 Task: Open Card Email Newsletter Campaign in Board Brand Style Guide Development and Implementation to Workspace Customer Success and add a team member Softage.2@softage.net, a label Green, a checklist E-book Publishing, an attachment from your computer, a color Green and finally, add a card description 'Draft and send out press release' and a comment 'Let us approach this task with a sense of data-driven decision-making, using metrics and analytics to inform our choices.'. Add a start date 'Jan 06, 1900' with a due date 'Jan 13, 1900'
Action: Mouse moved to (95, 256)
Screenshot: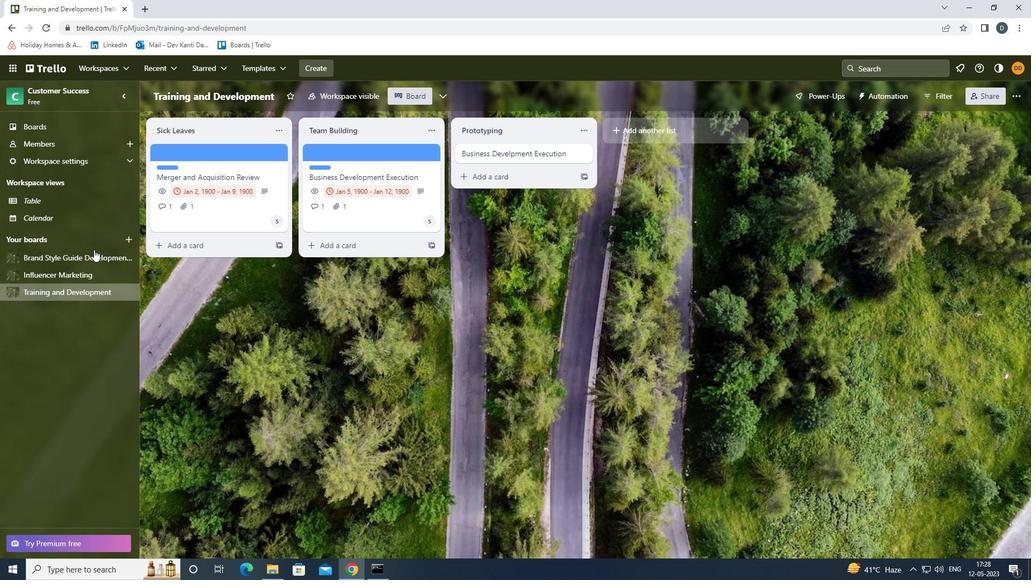 
Action: Mouse pressed left at (95, 256)
Screenshot: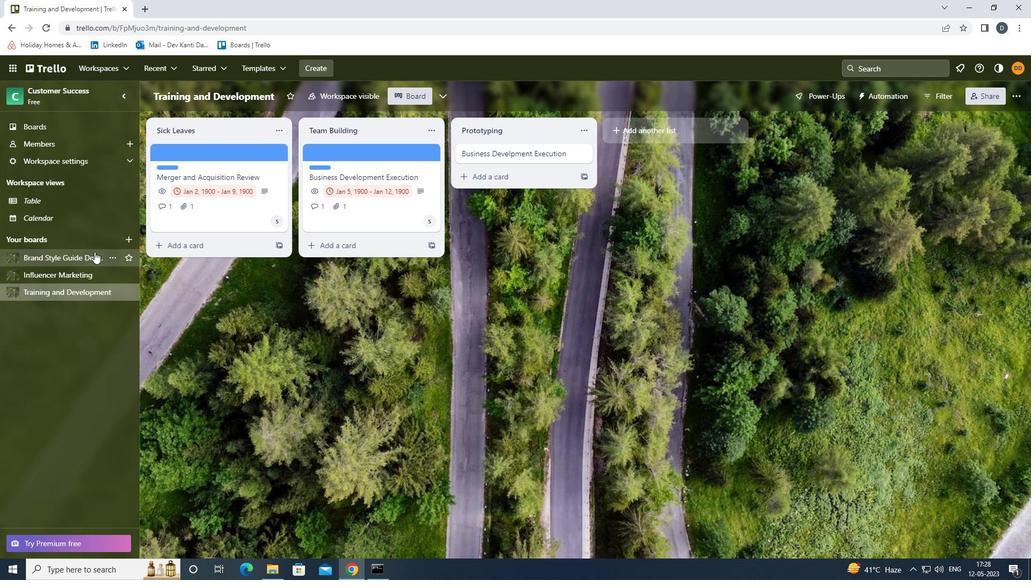 
Action: Mouse moved to (368, 156)
Screenshot: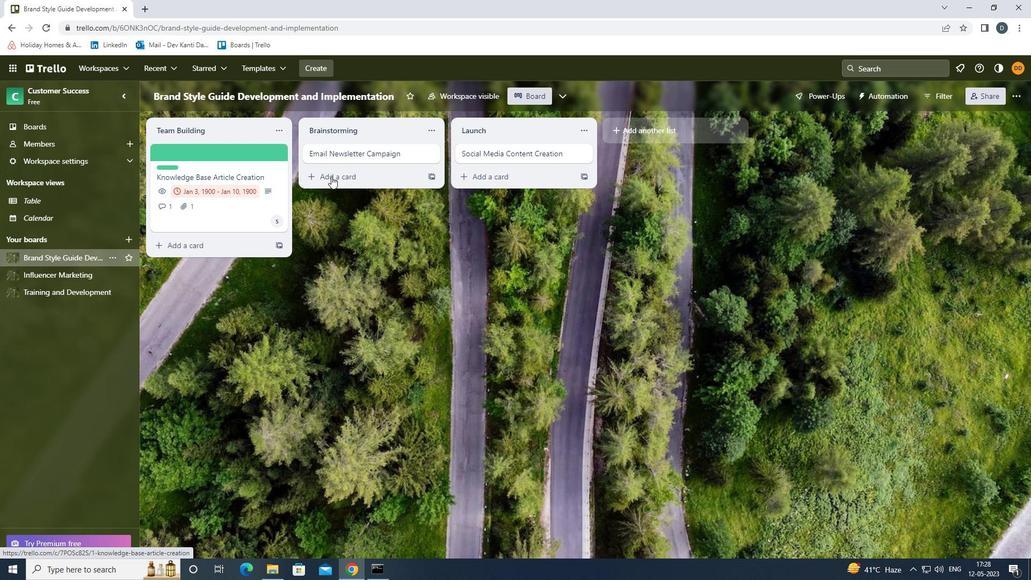 
Action: Mouse pressed left at (368, 156)
Screenshot: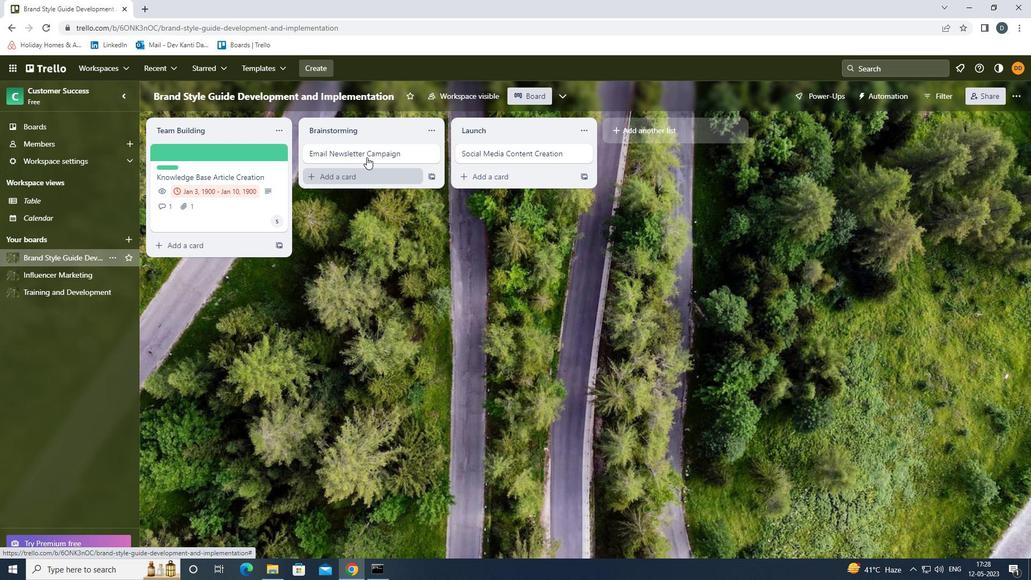 
Action: Mouse moved to (683, 194)
Screenshot: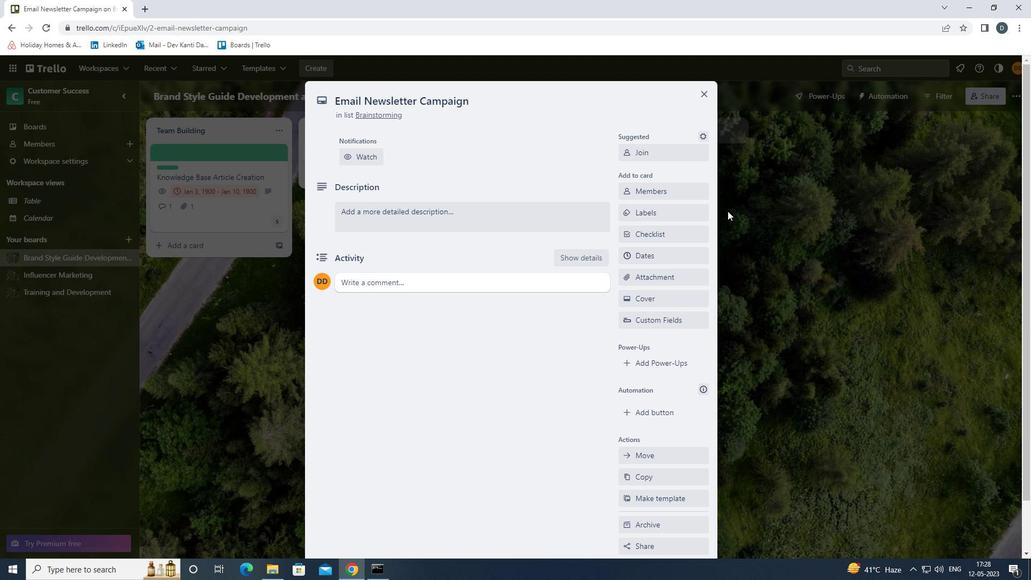 
Action: Mouse pressed left at (683, 194)
Screenshot: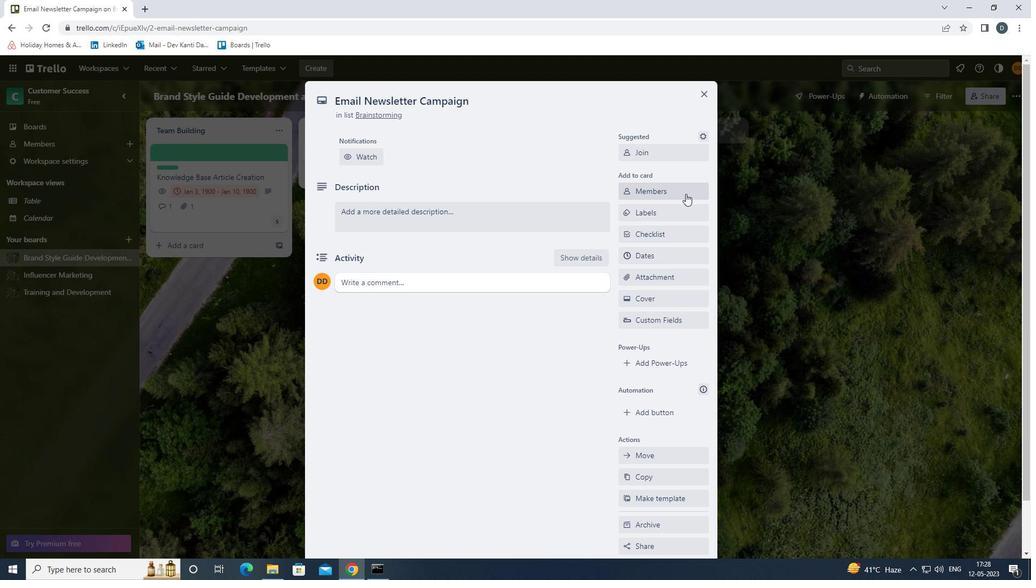 
Action: Key pressed <Key.shift>SOFTAGE.2<Key.shift><Key.shift><Key.shift><Key.shift><Key.shift><Key.shift><Key.shift>@SOFTAGE.NET
Screenshot: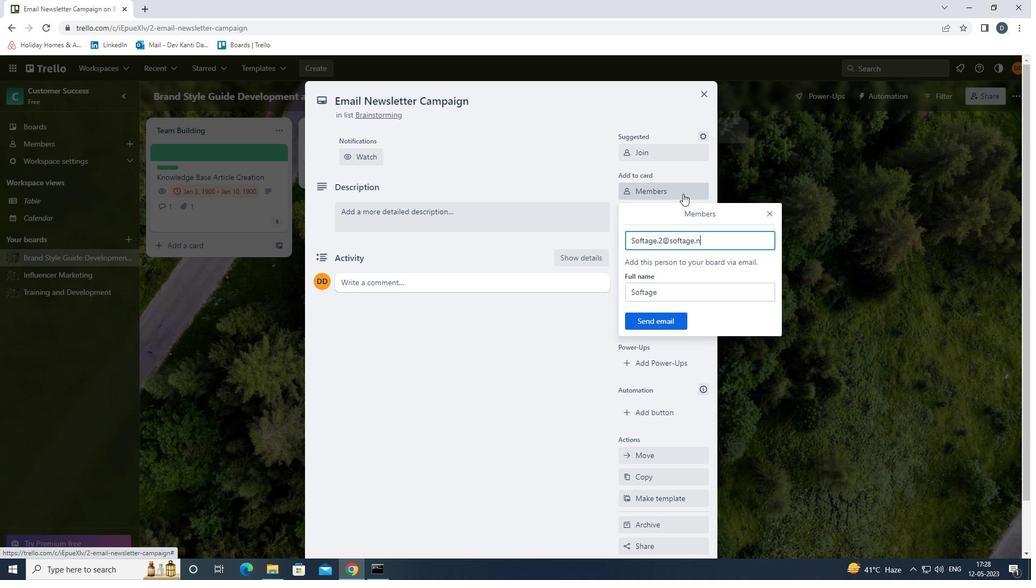 
Action: Mouse moved to (663, 321)
Screenshot: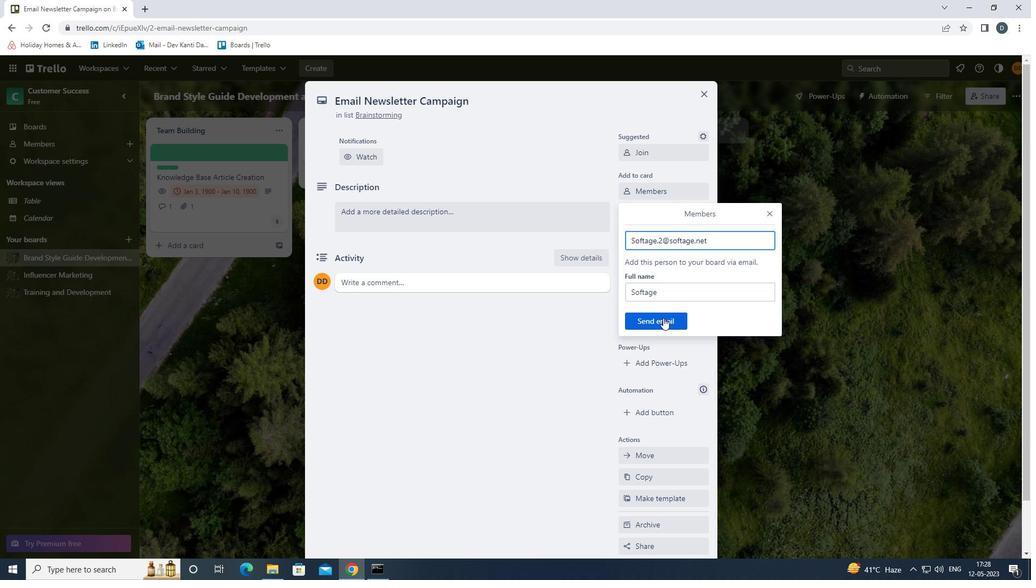 
Action: Mouse pressed left at (663, 321)
Screenshot: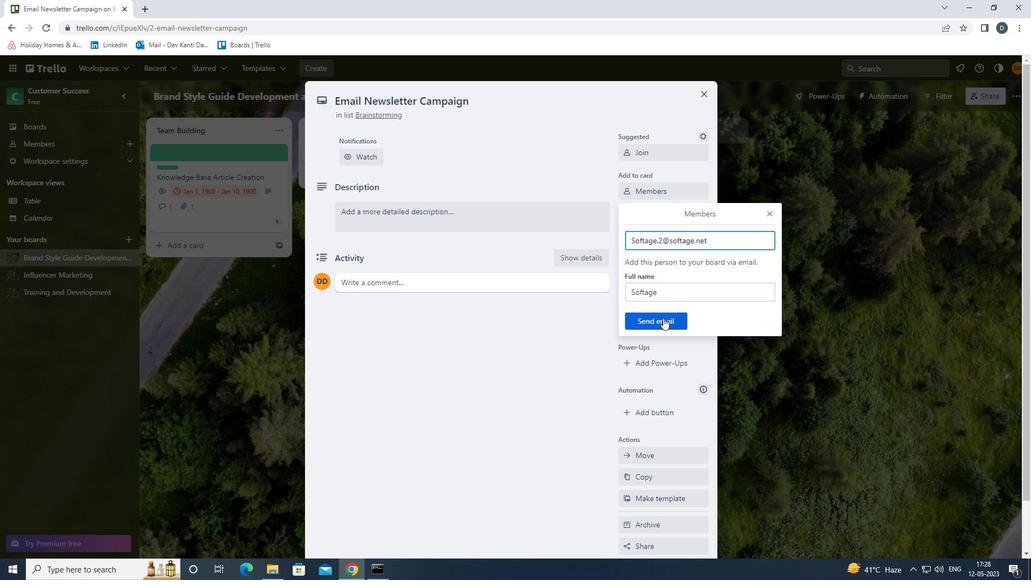 
Action: Mouse moved to (666, 219)
Screenshot: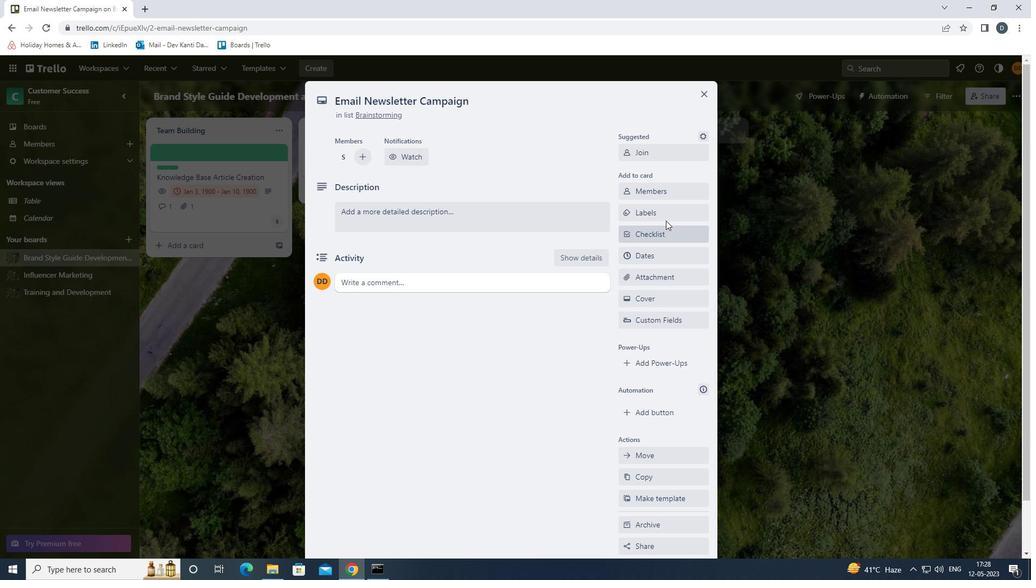 
Action: Mouse pressed left at (666, 219)
Screenshot: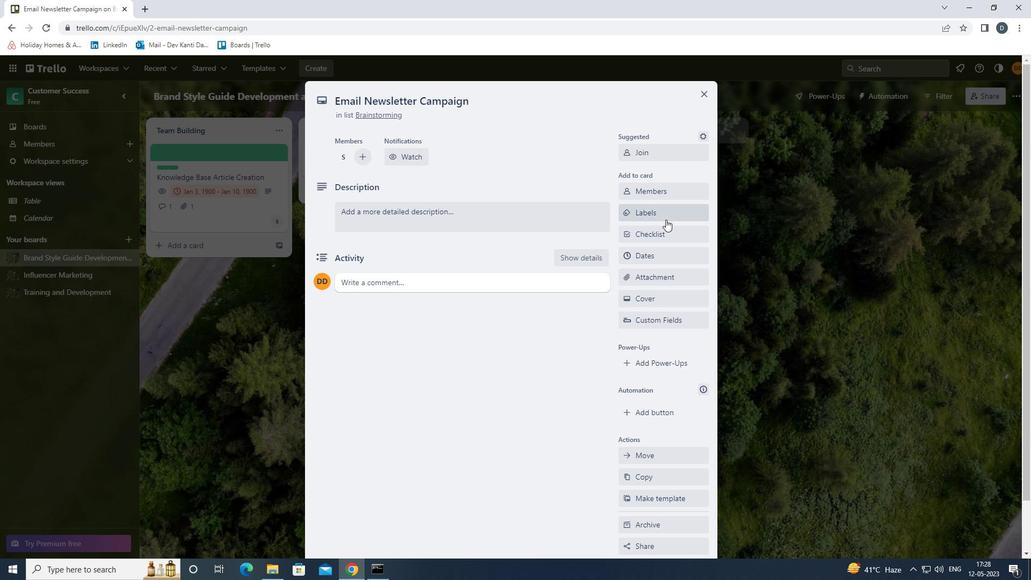 
Action: Mouse moved to (689, 300)
Screenshot: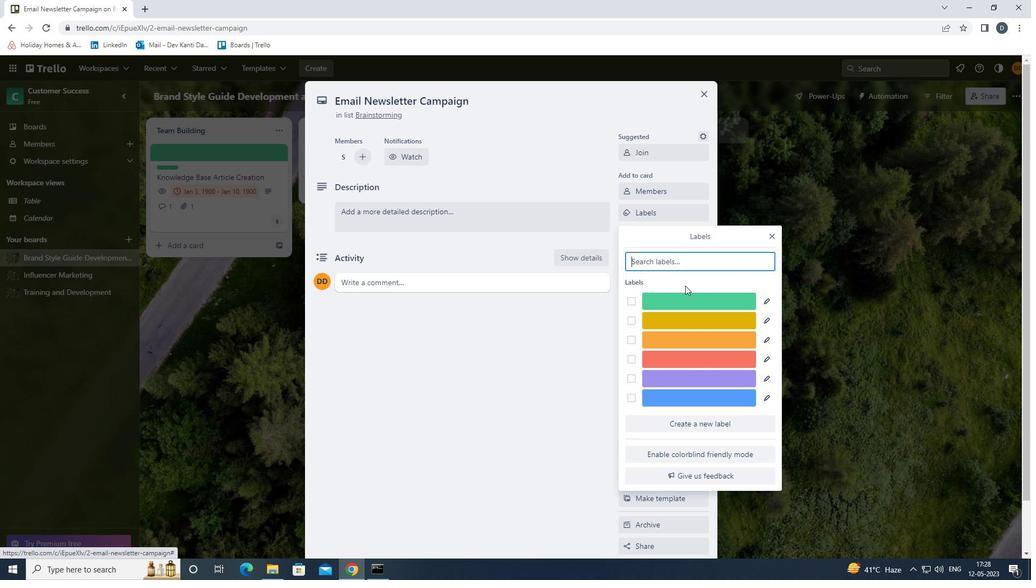 
Action: Mouse pressed left at (689, 300)
Screenshot: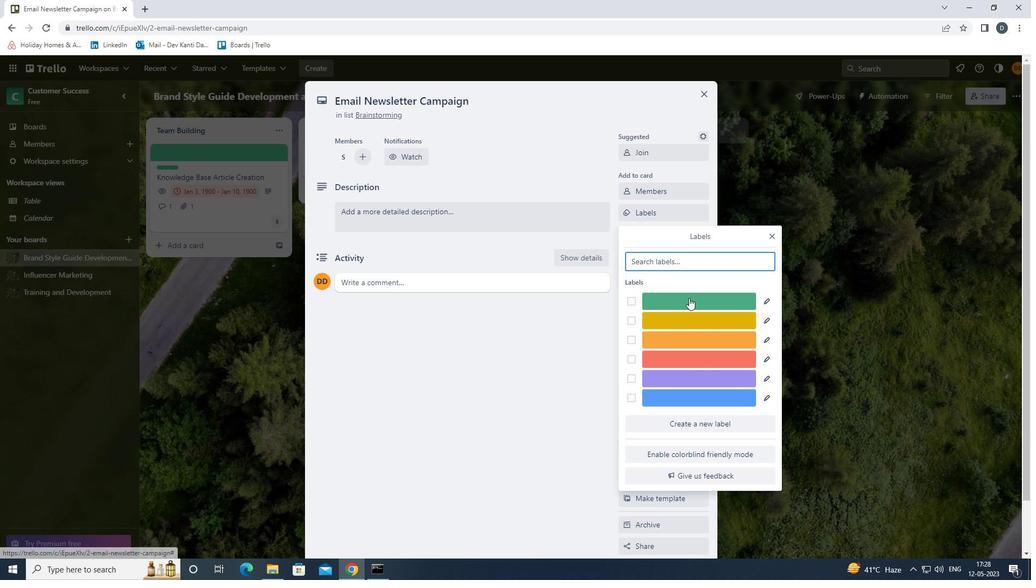 
Action: Mouse moved to (772, 239)
Screenshot: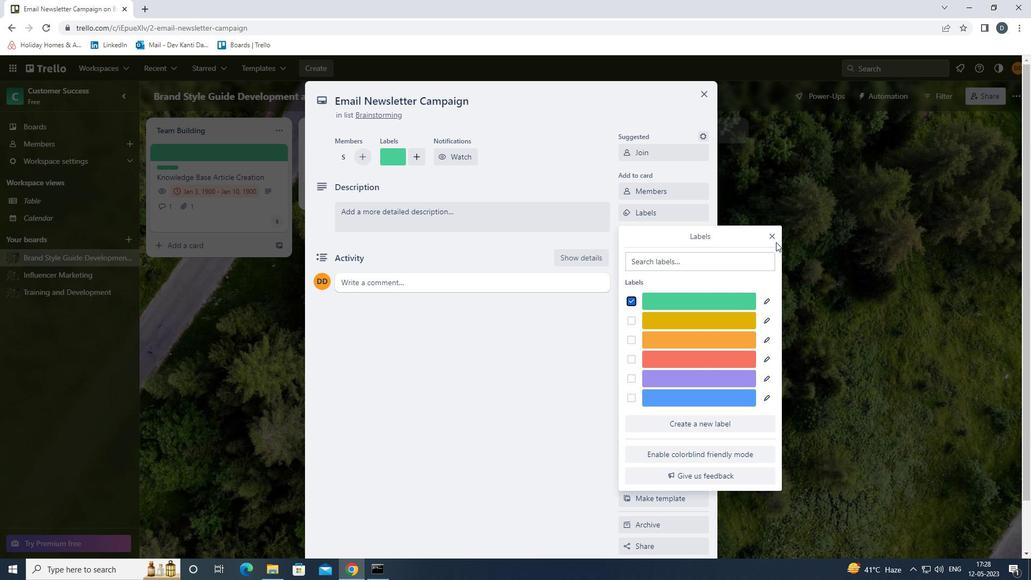 
Action: Mouse pressed left at (772, 239)
Screenshot: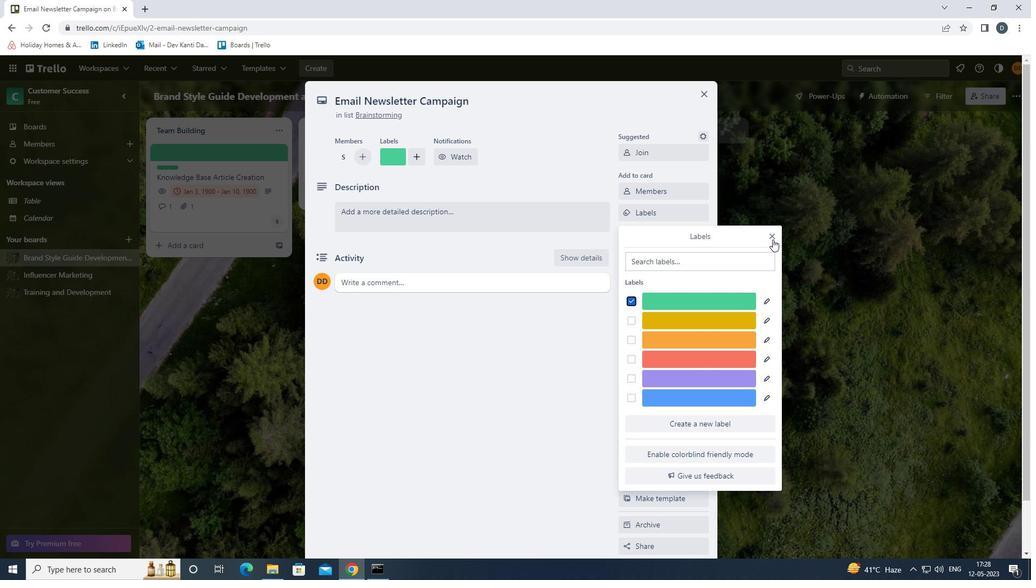 
Action: Mouse moved to (692, 239)
Screenshot: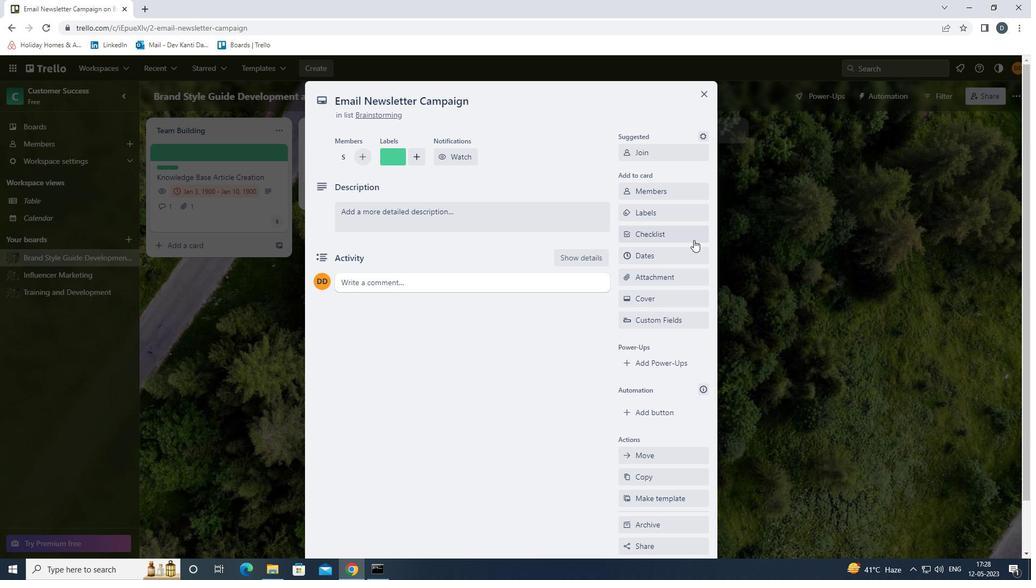 
Action: Mouse pressed left at (692, 239)
Screenshot: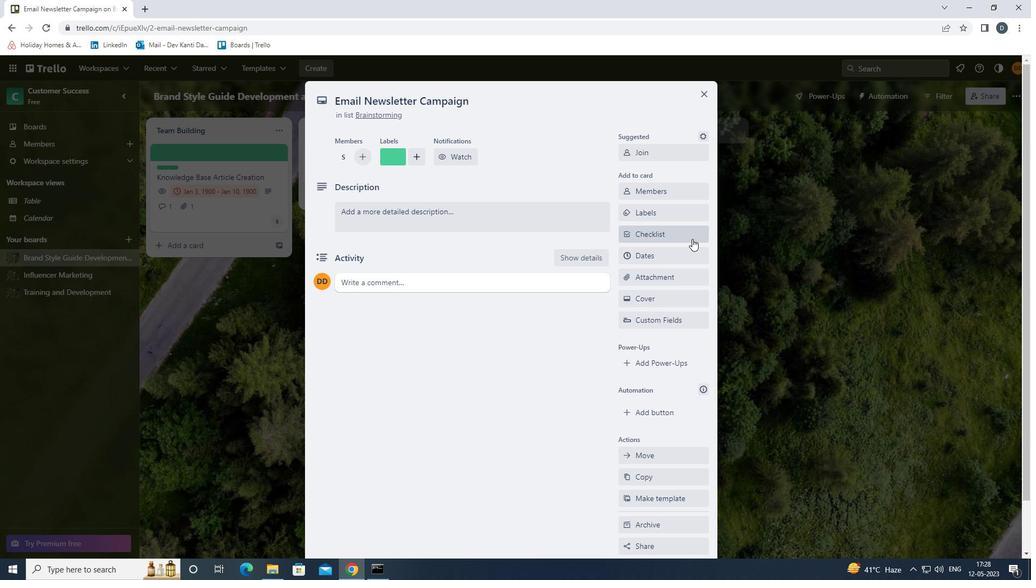 
Action: Key pressed <Key.shift>E<Key.down><Key.down><Key.enter>
Screenshot: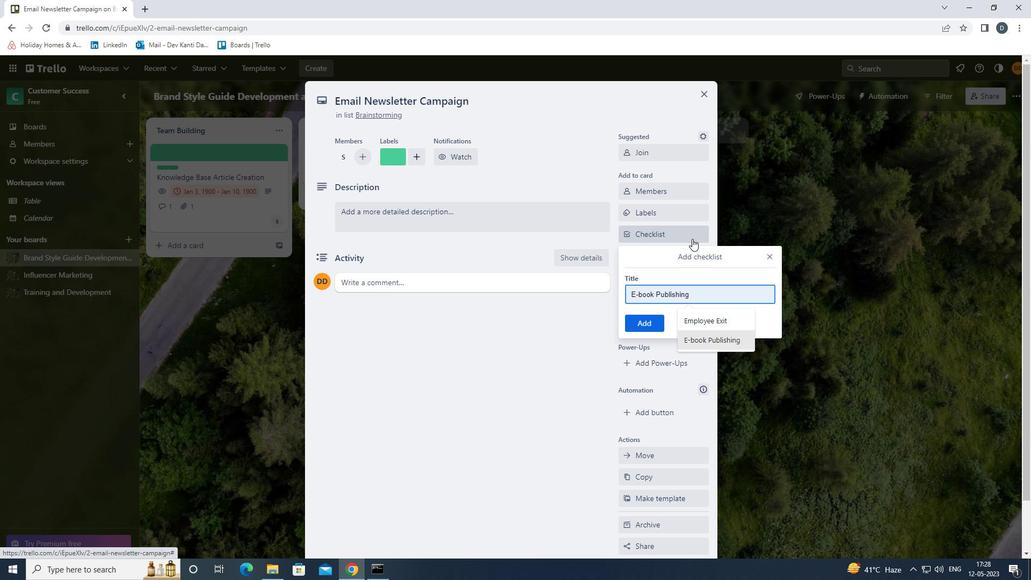 
Action: Mouse moved to (689, 247)
Screenshot: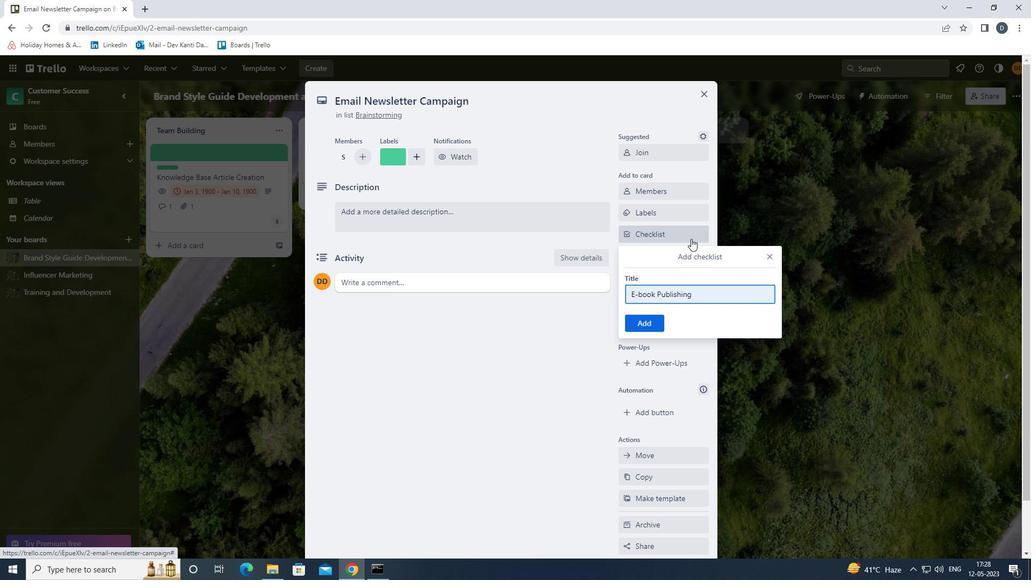 
Action: Key pressed <Key.enter>
Screenshot: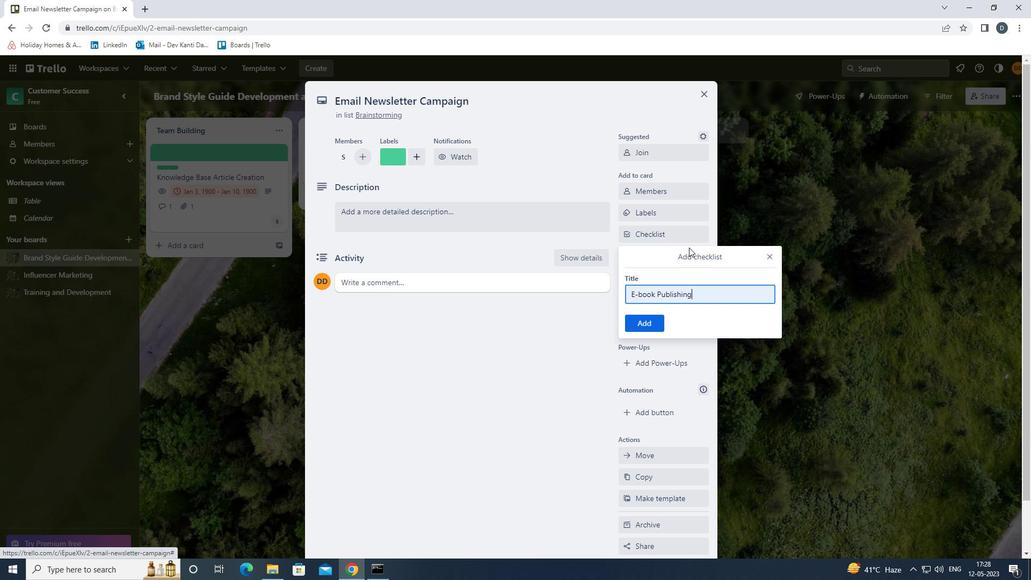 
Action: Mouse moved to (685, 274)
Screenshot: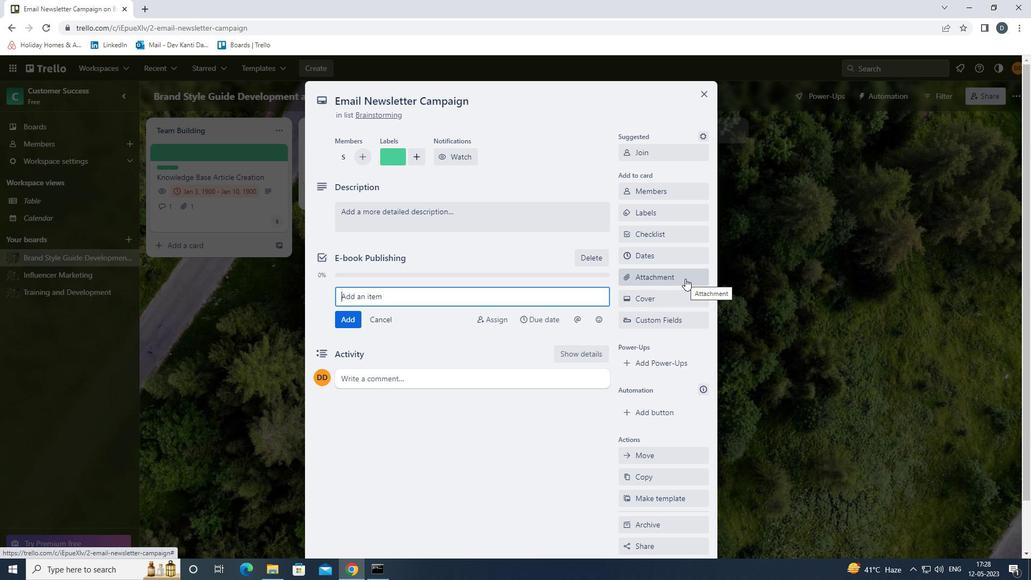 
Action: Mouse pressed left at (685, 274)
Screenshot: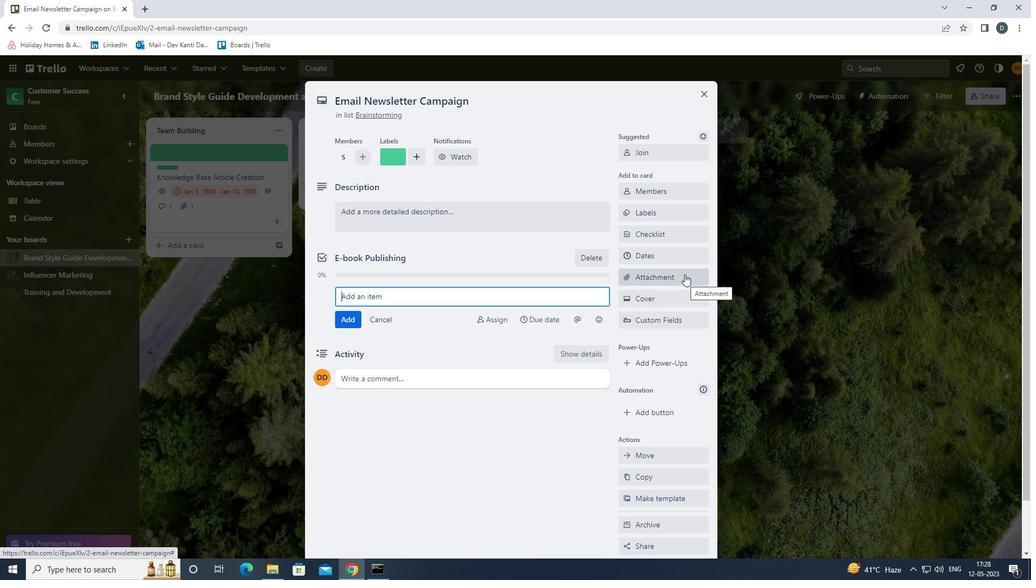 
Action: Mouse moved to (682, 329)
Screenshot: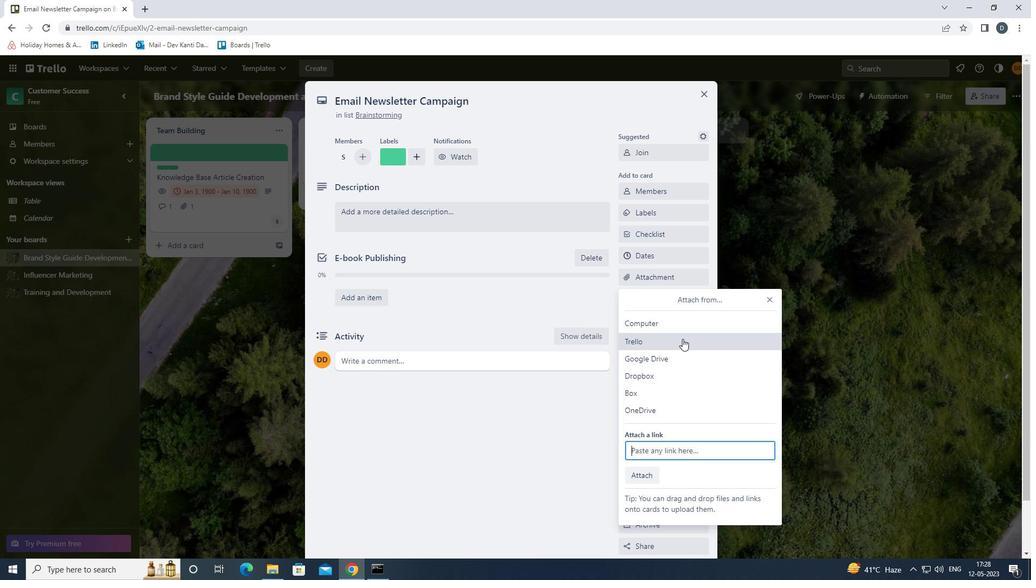
Action: Mouse pressed left at (682, 329)
Screenshot: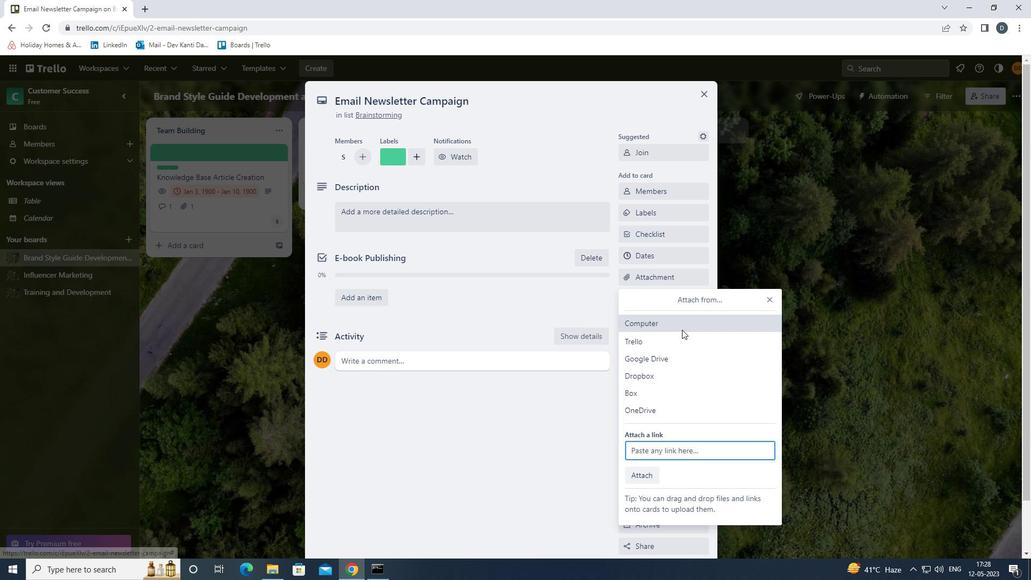 
Action: Mouse moved to (372, 127)
Screenshot: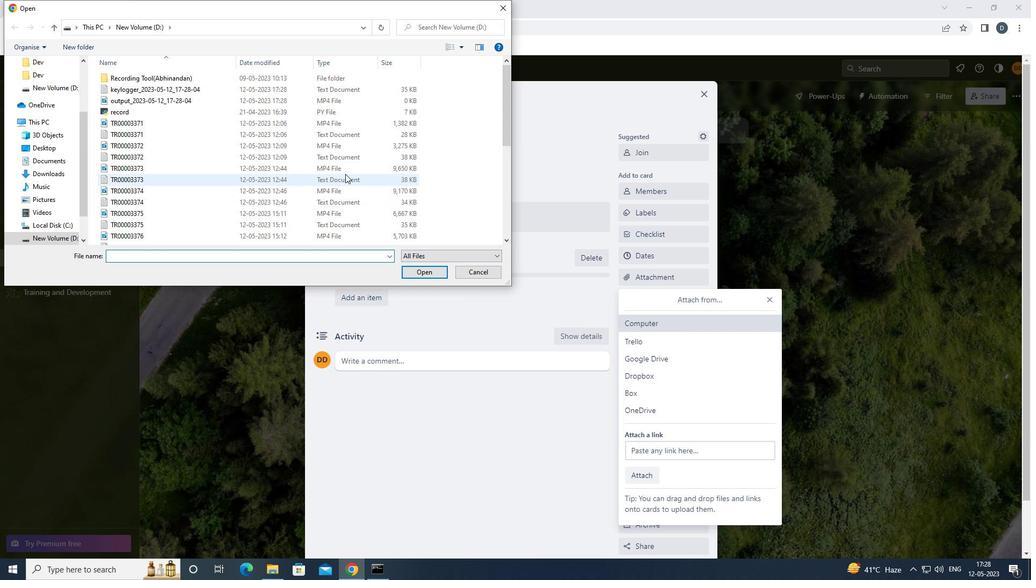
Action: Mouse pressed left at (372, 127)
Screenshot: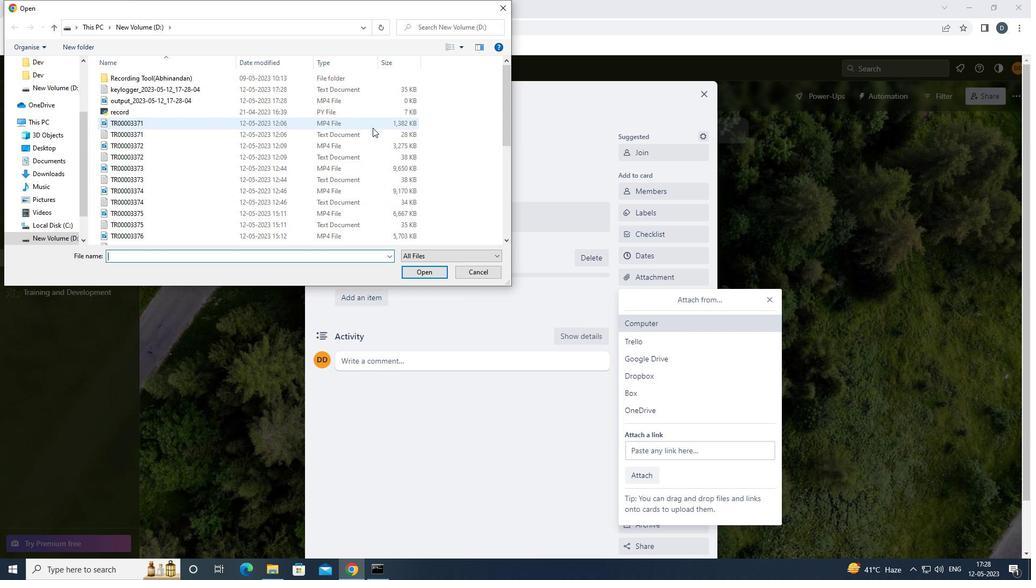 
Action: Mouse moved to (436, 269)
Screenshot: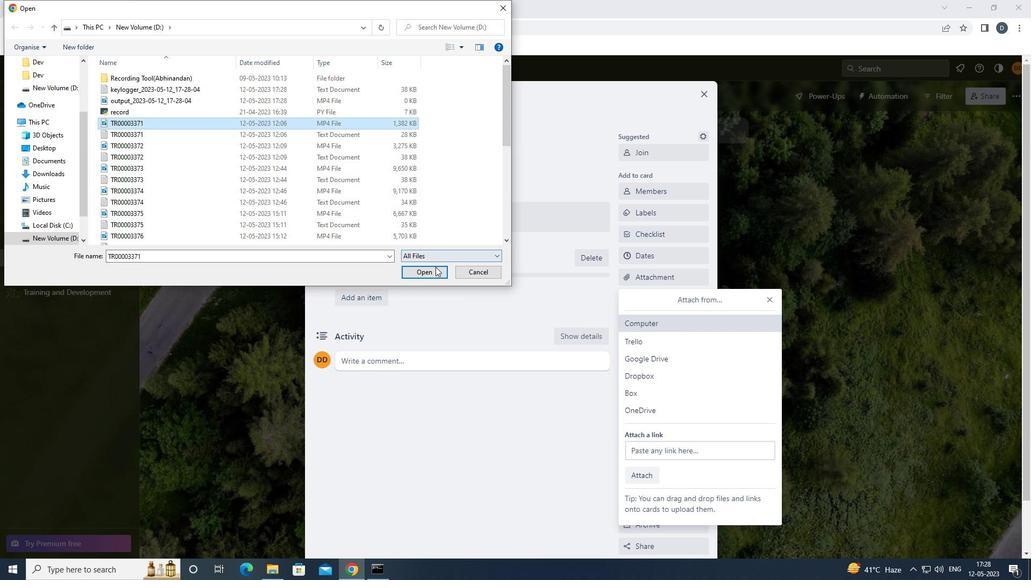 
Action: Mouse pressed left at (436, 269)
Screenshot: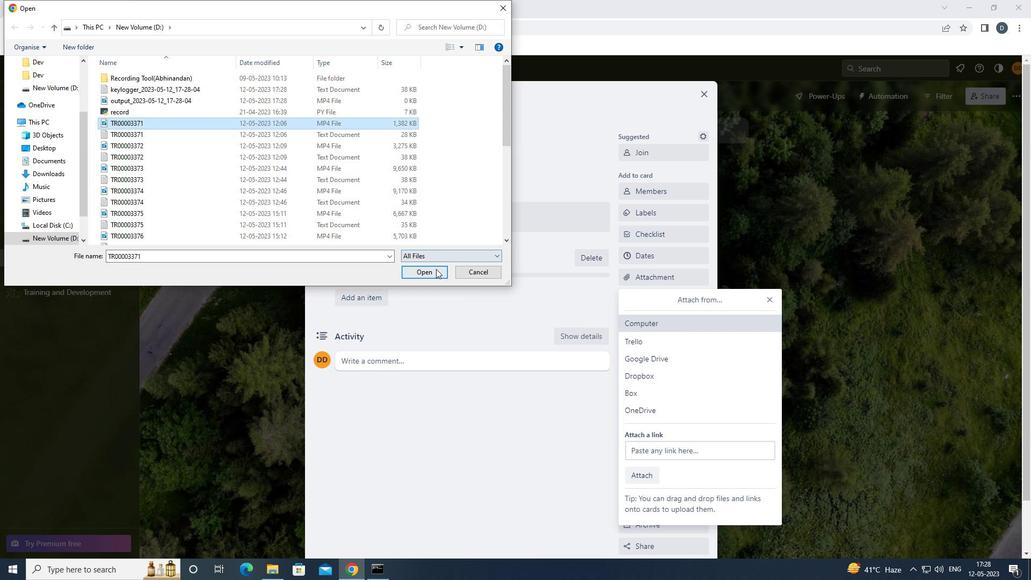 
Action: Mouse moved to (662, 296)
Screenshot: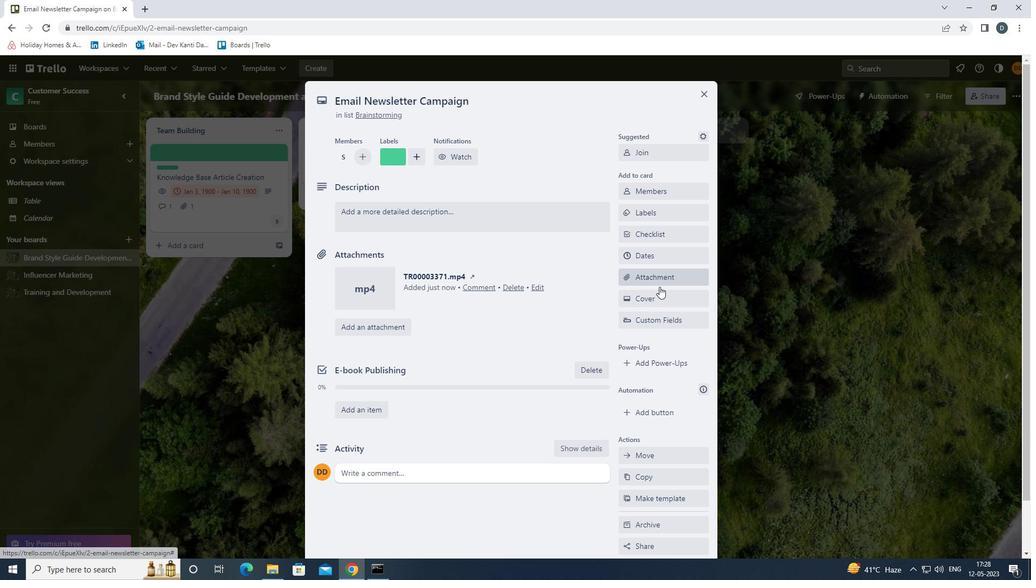 
Action: Mouse pressed left at (662, 296)
Screenshot: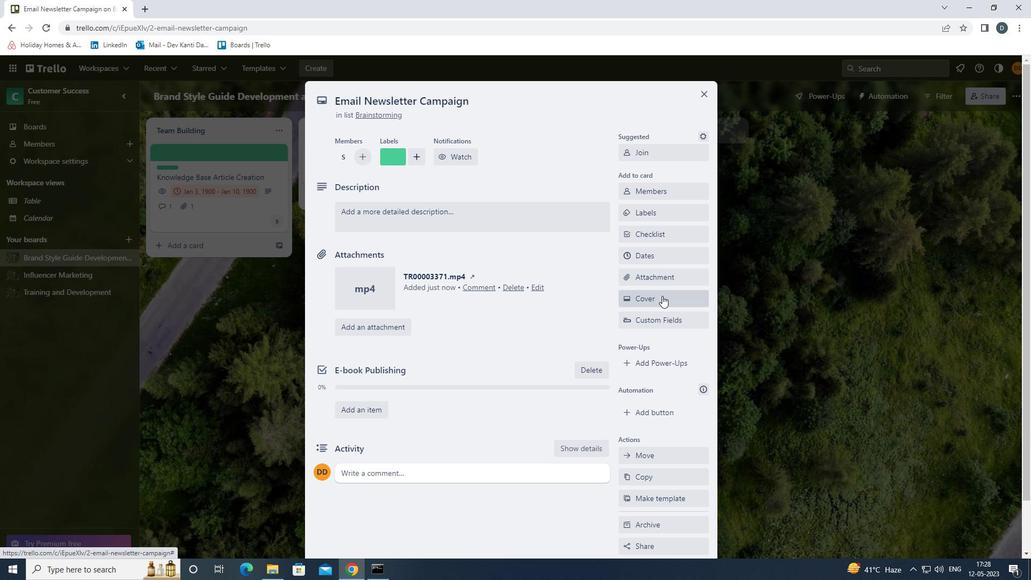 
Action: Mouse moved to (644, 336)
Screenshot: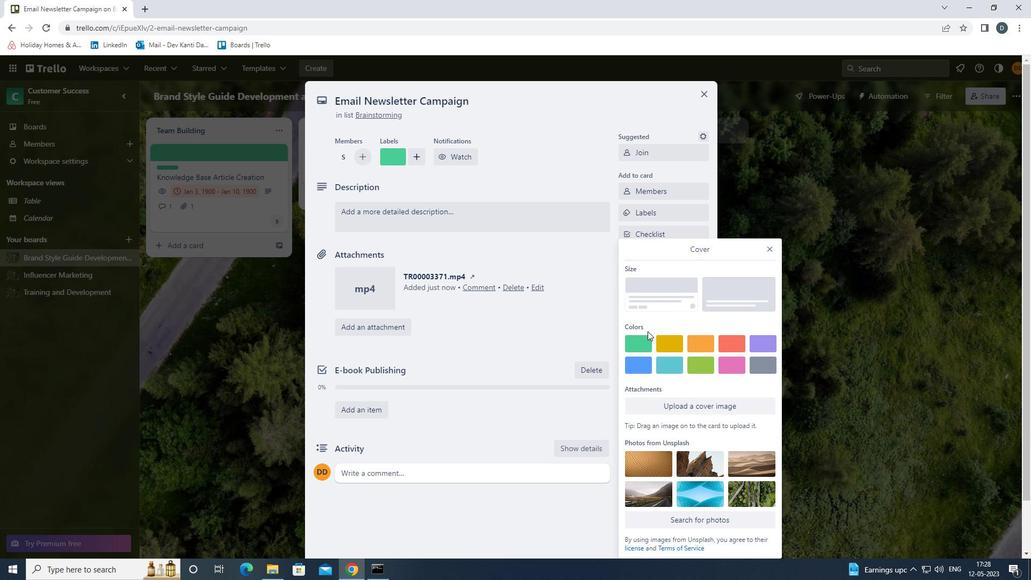 
Action: Mouse pressed left at (644, 336)
Screenshot: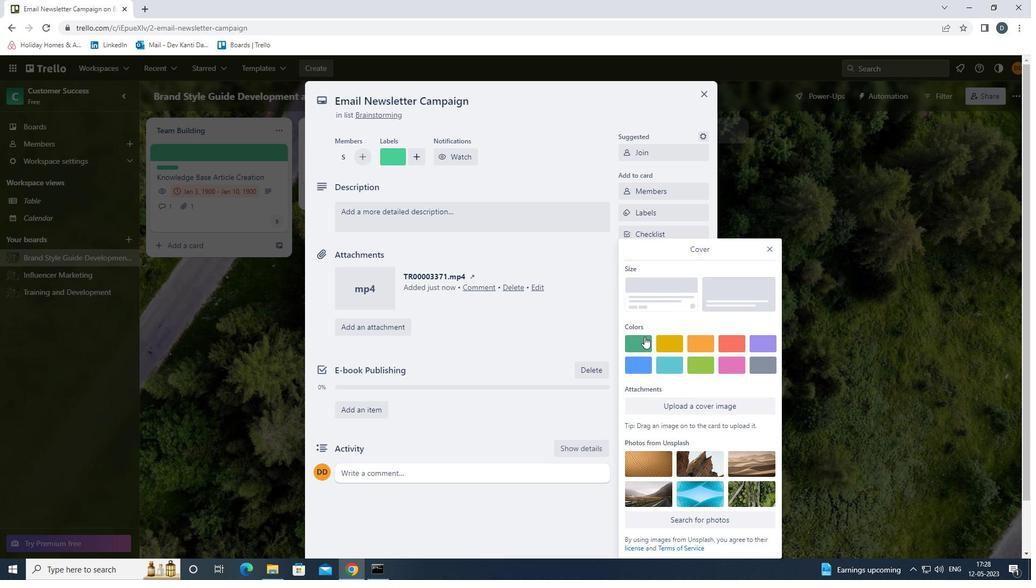 
Action: Mouse moved to (773, 233)
Screenshot: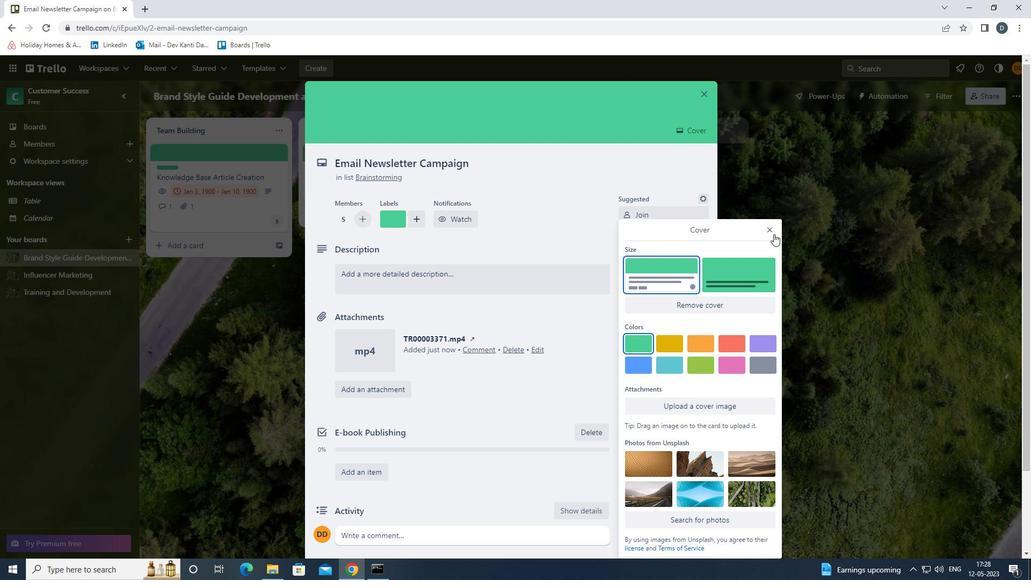 
Action: Mouse pressed left at (773, 233)
Screenshot: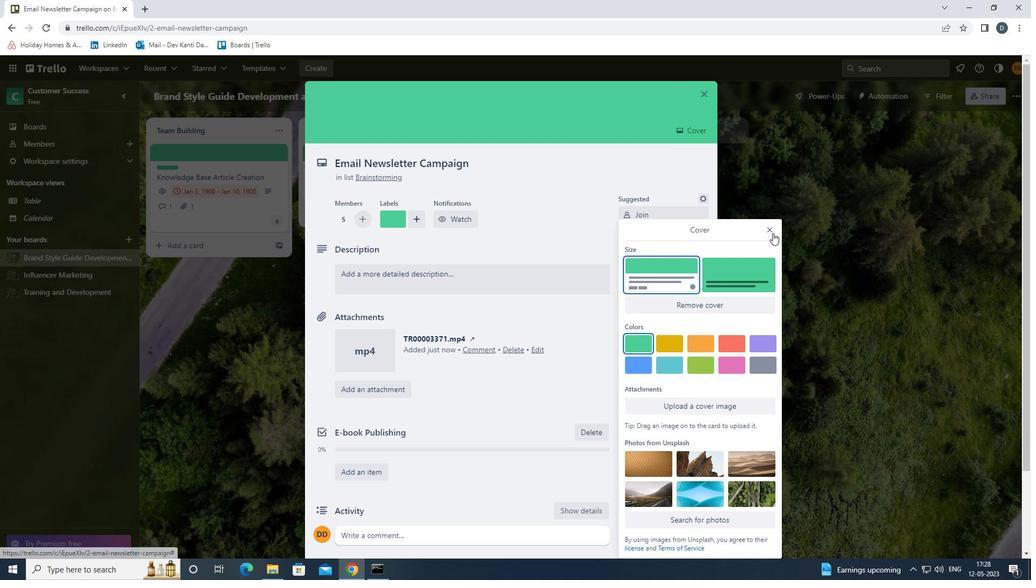 
Action: Mouse moved to (529, 280)
Screenshot: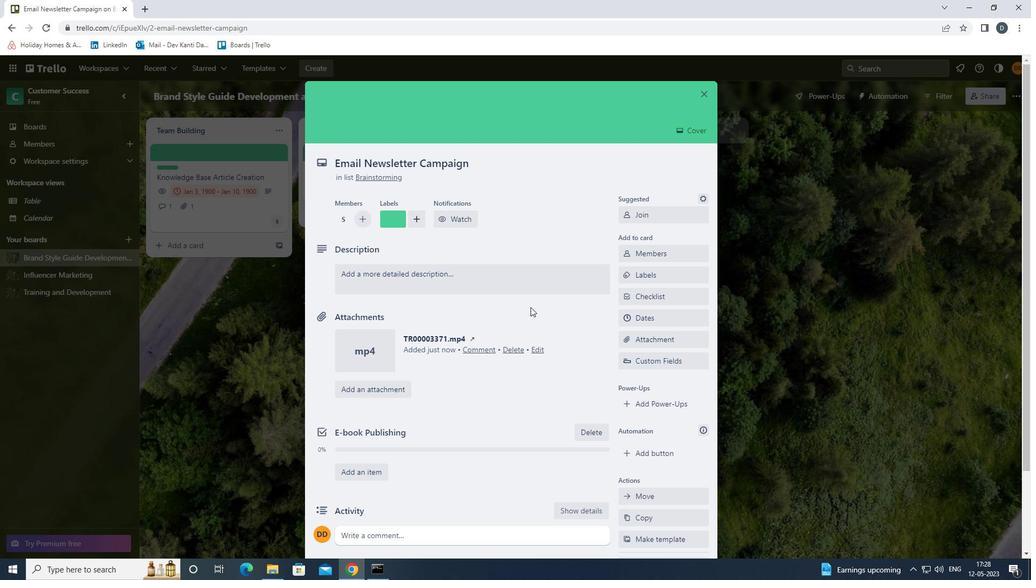 
Action: Mouse pressed left at (529, 280)
Screenshot: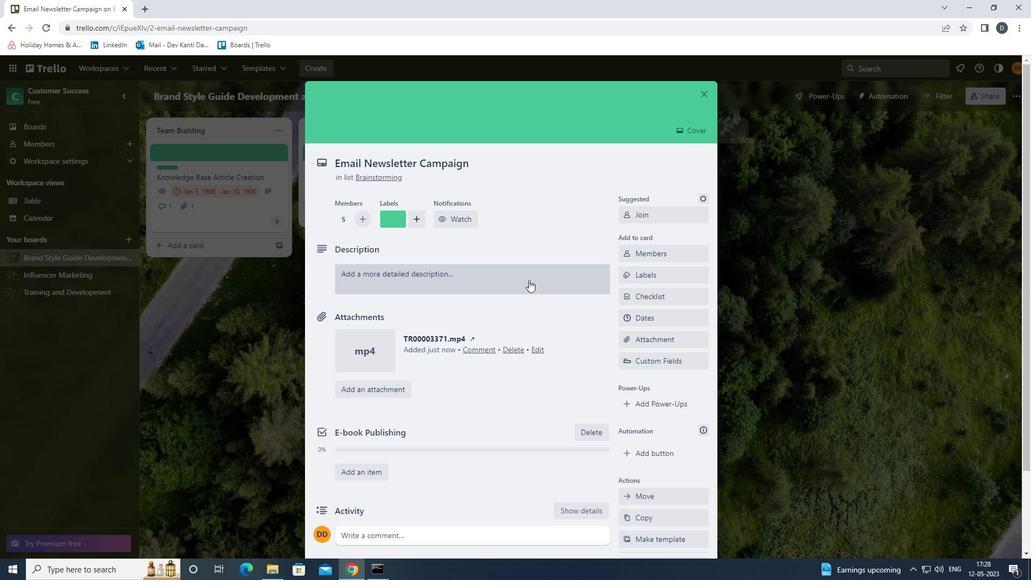 
Action: Mouse moved to (528, 316)
Screenshot: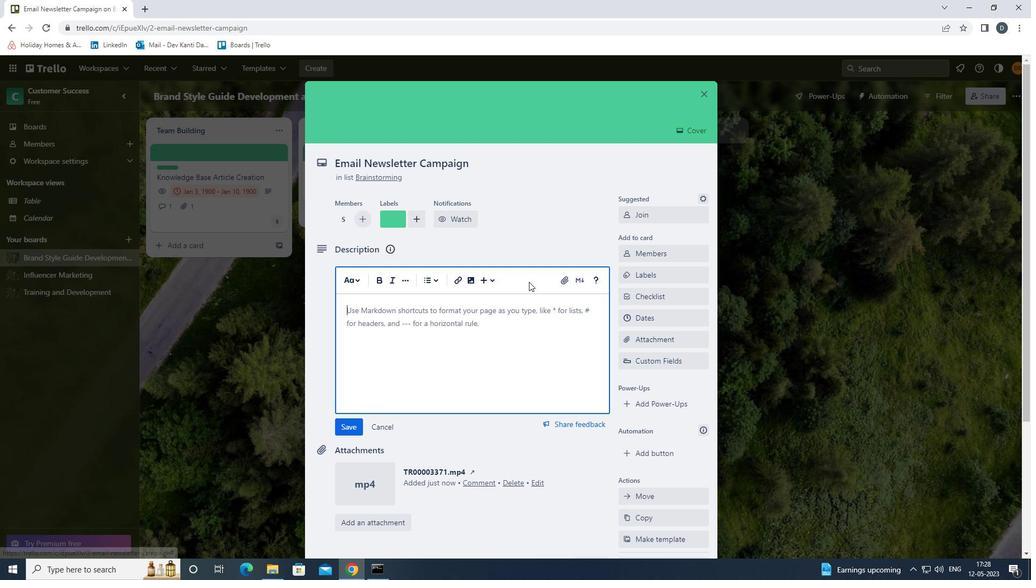 
Action: Key pressed <Key.shift><Key.shift><Key.shift><Key.shift>DRAFT<Key.space>AND<Key.space>SEND<Key.space>OUT<Key.space>PRESS<Key.space>RELEASE.
Screenshot: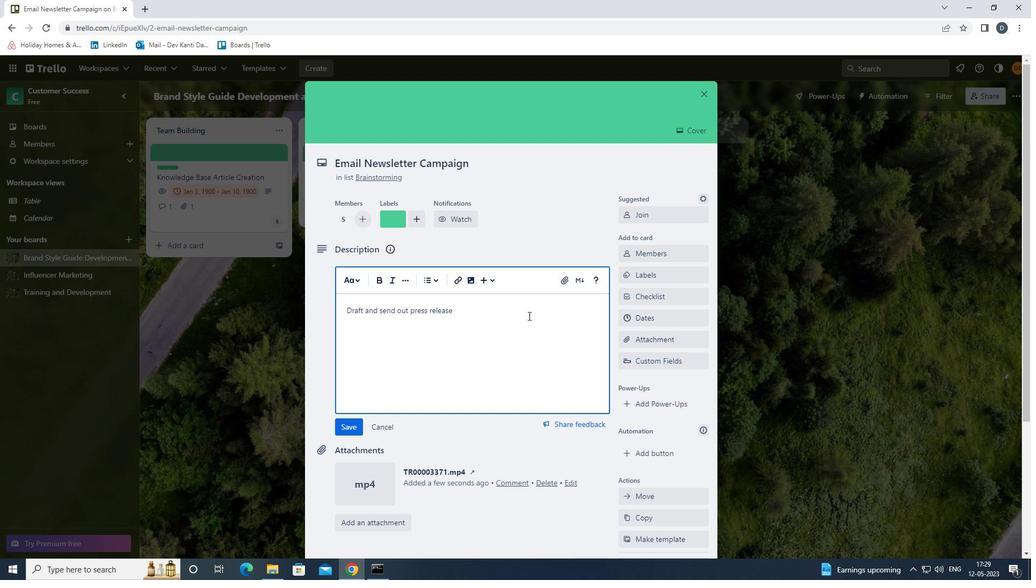 
Action: Mouse moved to (346, 427)
Screenshot: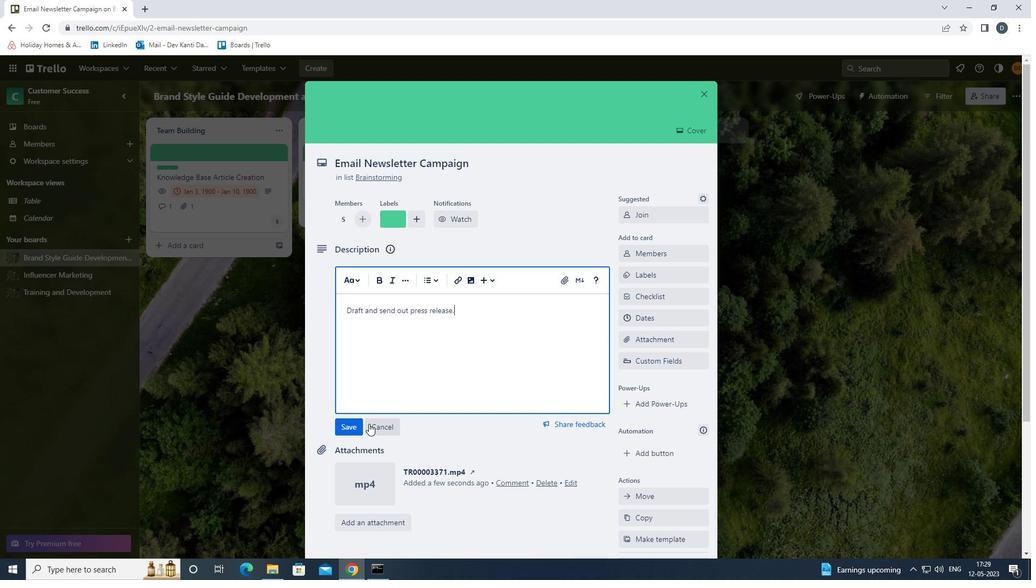 
Action: Mouse pressed left at (346, 427)
Screenshot: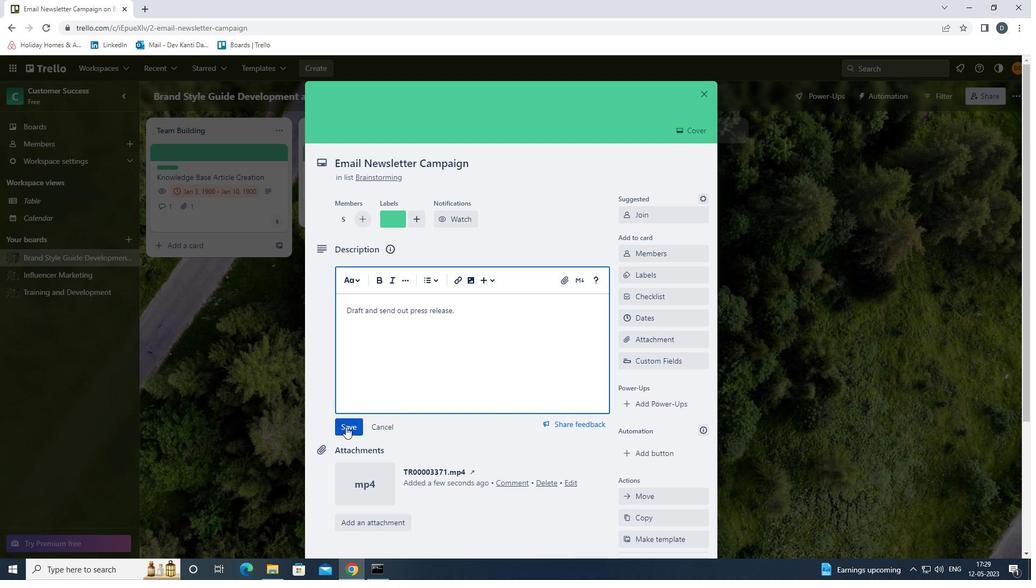 
Action: Mouse moved to (428, 454)
Screenshot: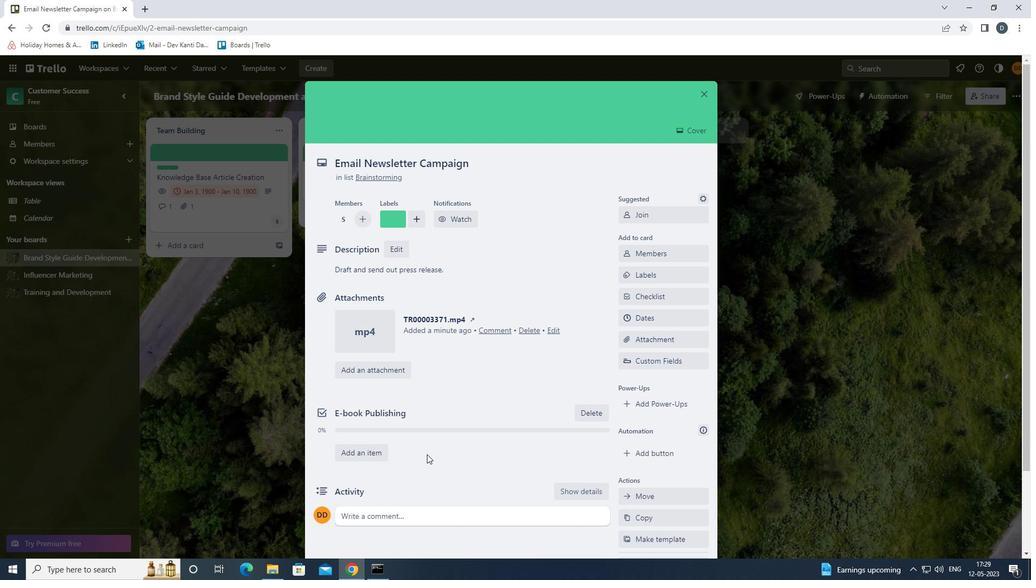 
Action: Mouse scrolled (428, 453) with delta (0, 0)
Screenshot: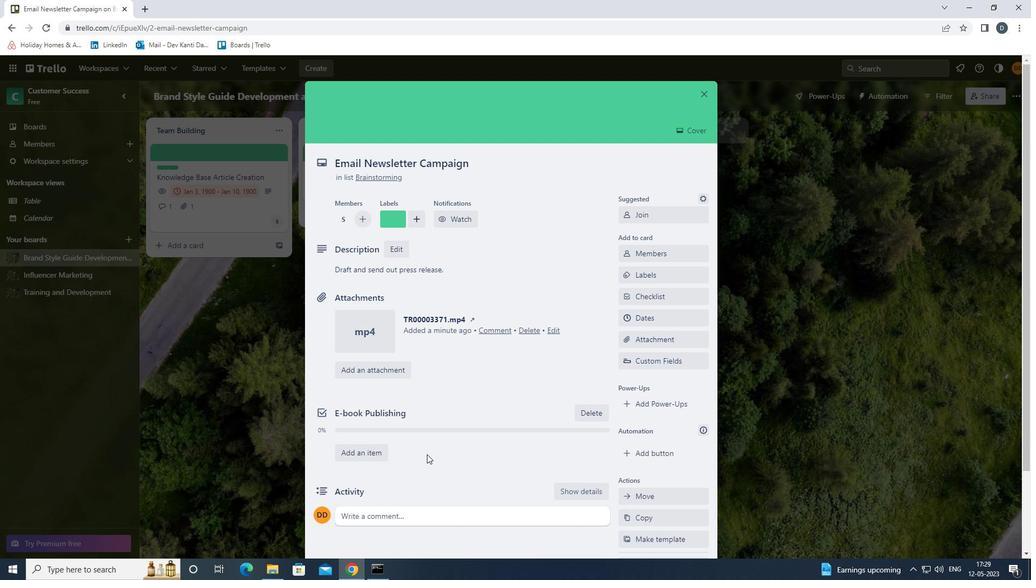 
Action: Mouse scrolled (428, 453) with delta (0, 0)
Screenshot: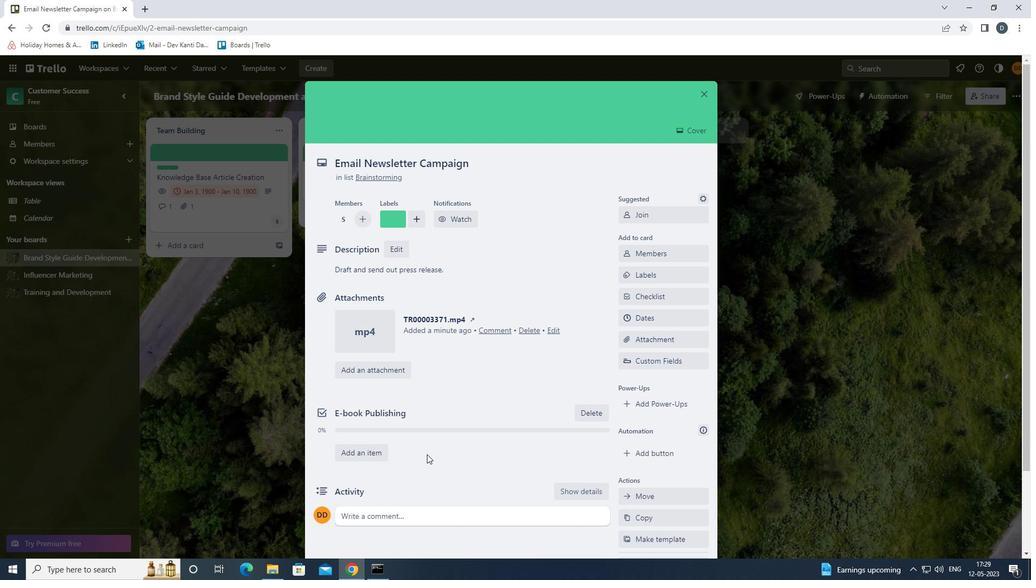 
Action: Mouse moved to (447, 409)
Screenshot: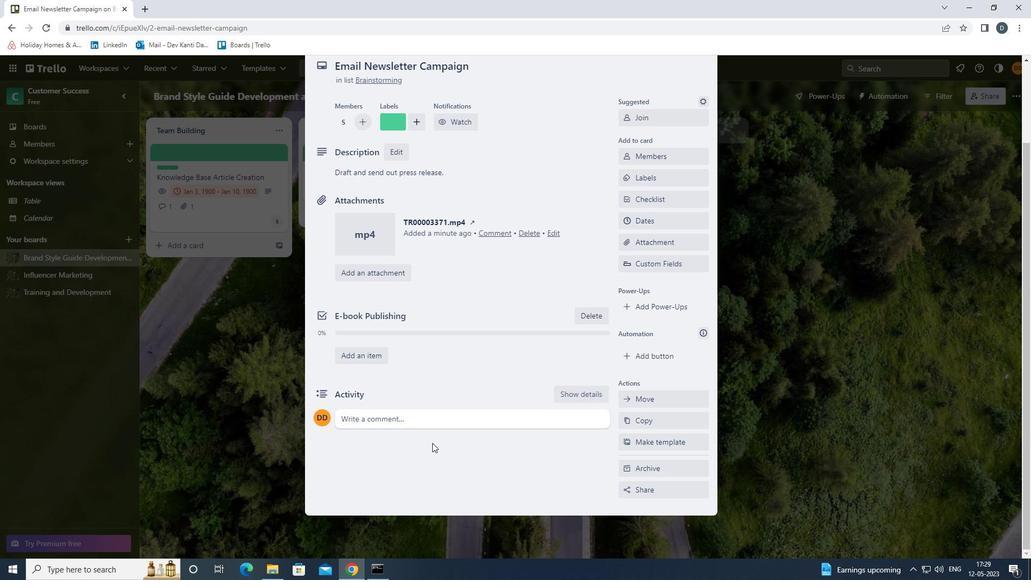 
Action: Mouse pressed left at (447, 409)
Screenshot: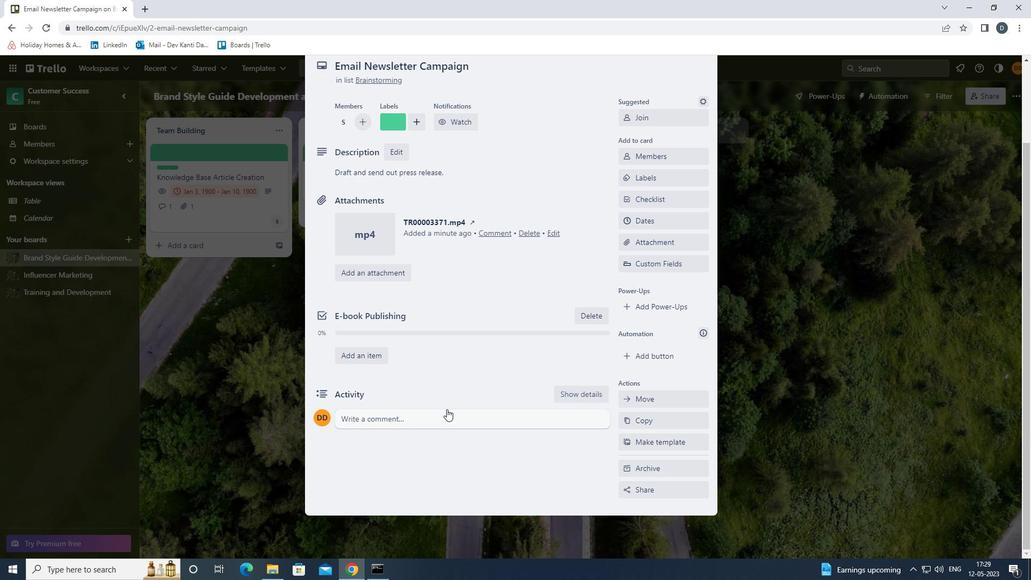 
Action: Mouse moved to (424, 471)
Screenshot: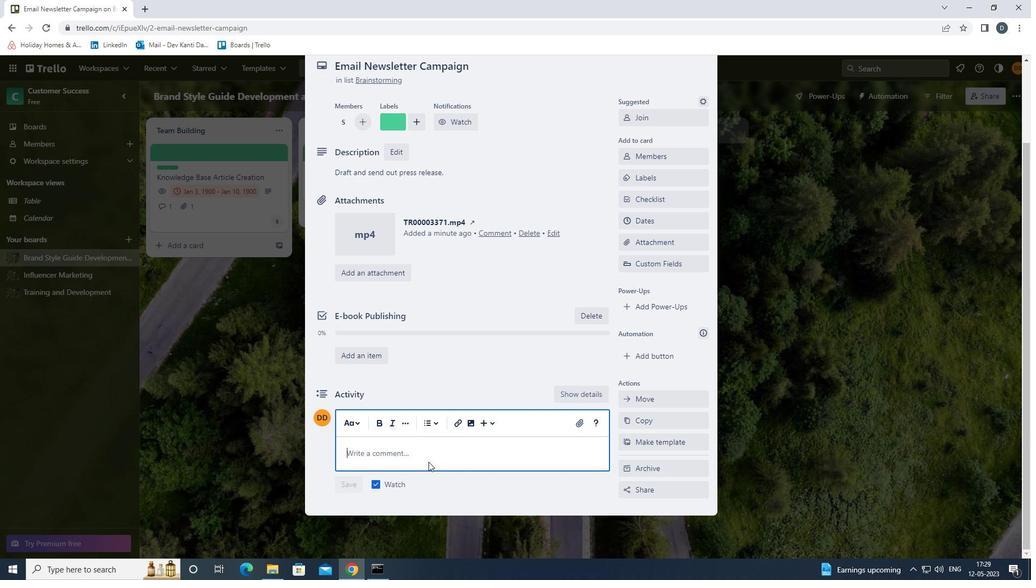 
Action: Key pressed <Key.shift_r>LET<Key.space>US<Key.space>APPROACH<Key.space>THIS<Key.space>TASK<Key.space>WITH<Key.space>A<Key.space>SENSE<Key.space>OF<Key.space>DATA<Key.space><Key.backspace>-DRIVEN<Key.space>DECISION-MAKING<Key.space><Key.backspace>,<Key.space>USING<Key.space>METRICS<Key.space>AND<Key.space>ANALYTICS<Key.space>TO<Key.space>INFORM<Key.space>OUR<Key.space>CHOICES.
Screenshot: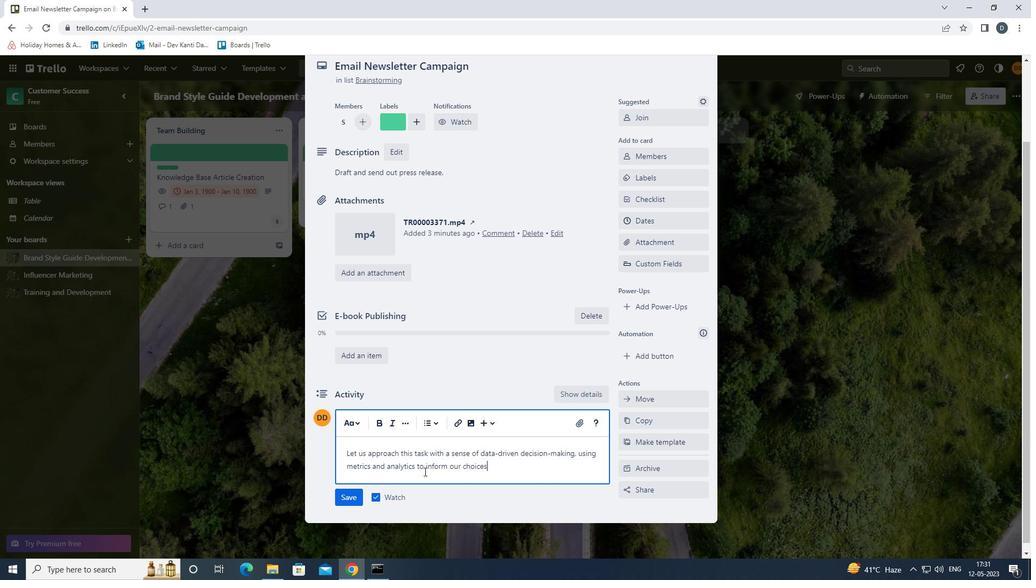 
Action: Mouse moved to (349, 500)
Screenshot: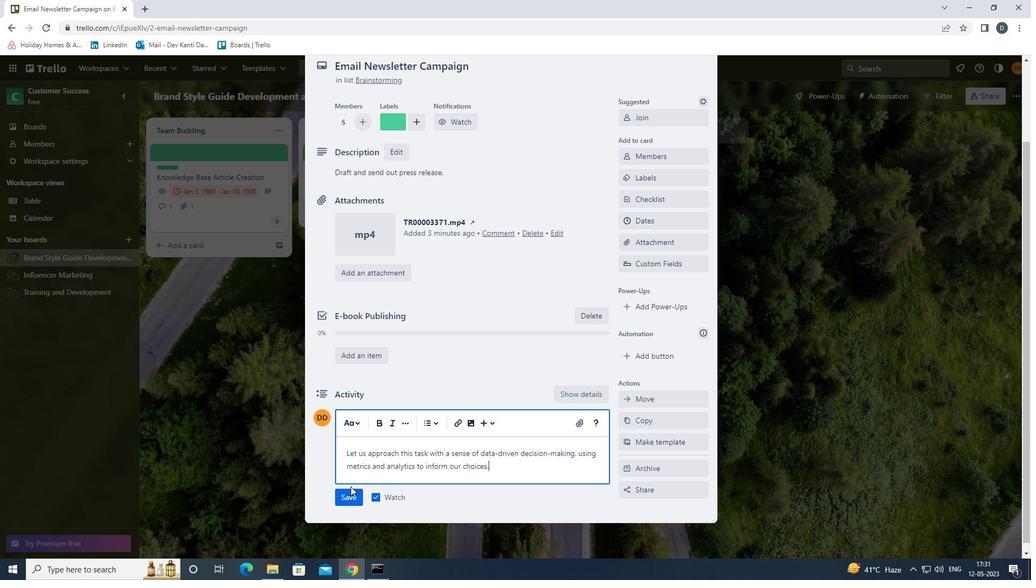 
Action: Mouse pressed left at (349, 500)
Screenshot: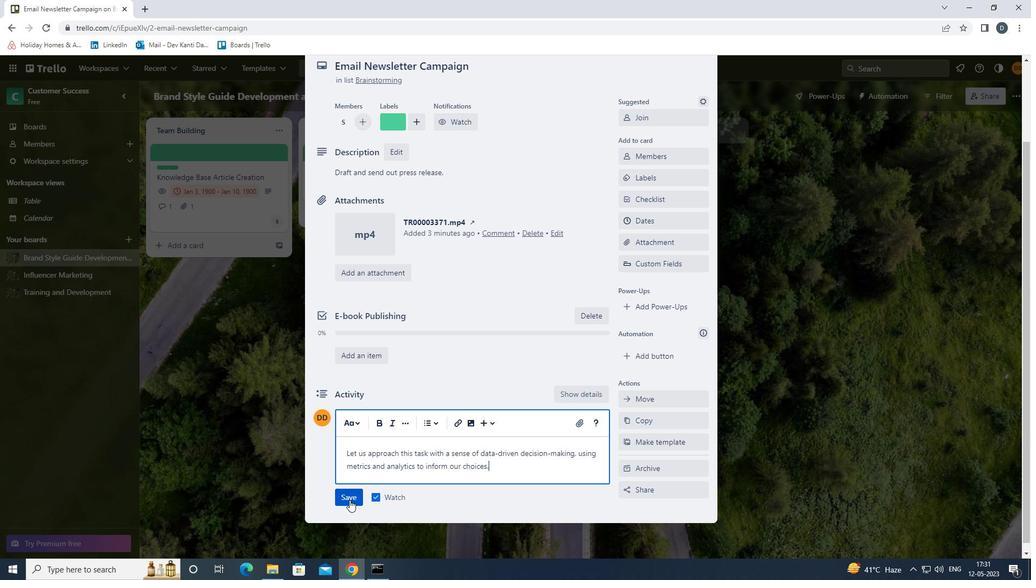 
Action: Mouse moved to (650, 223)
Screenshot: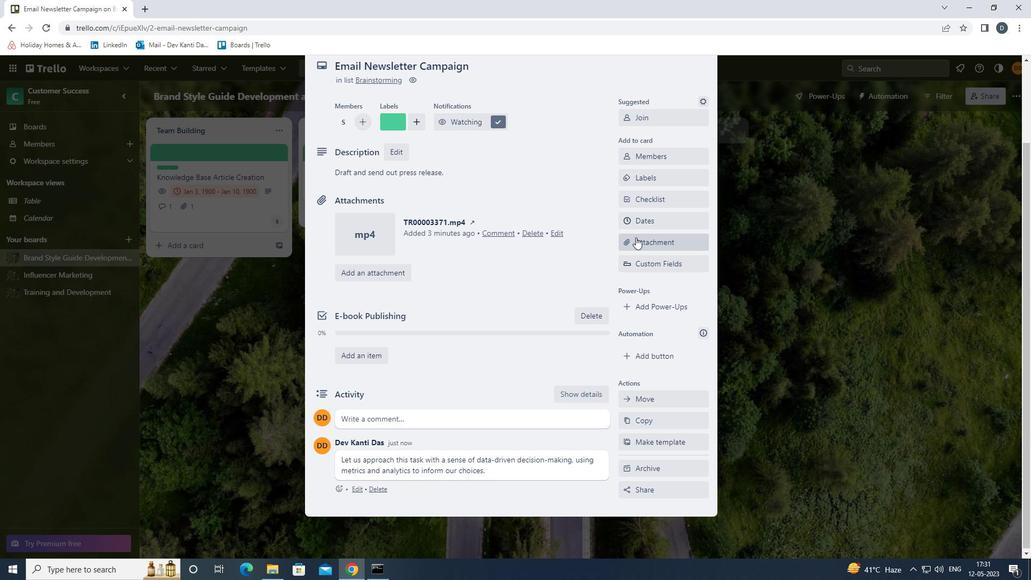 
Action: Mouse pressed left at (650, 223)
Screenshot: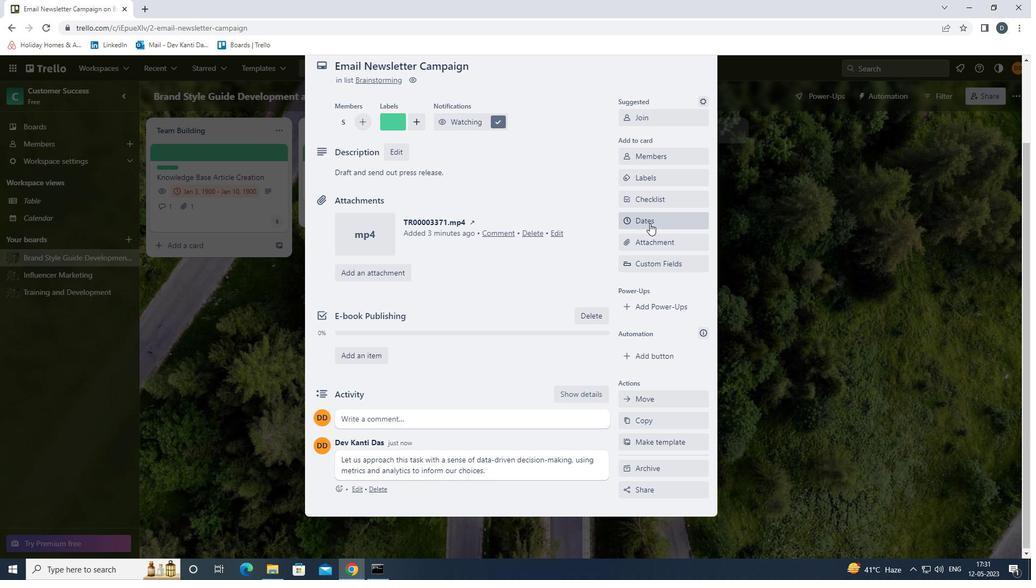 
Action: Mouse moved to (640, 296)
Screenshot: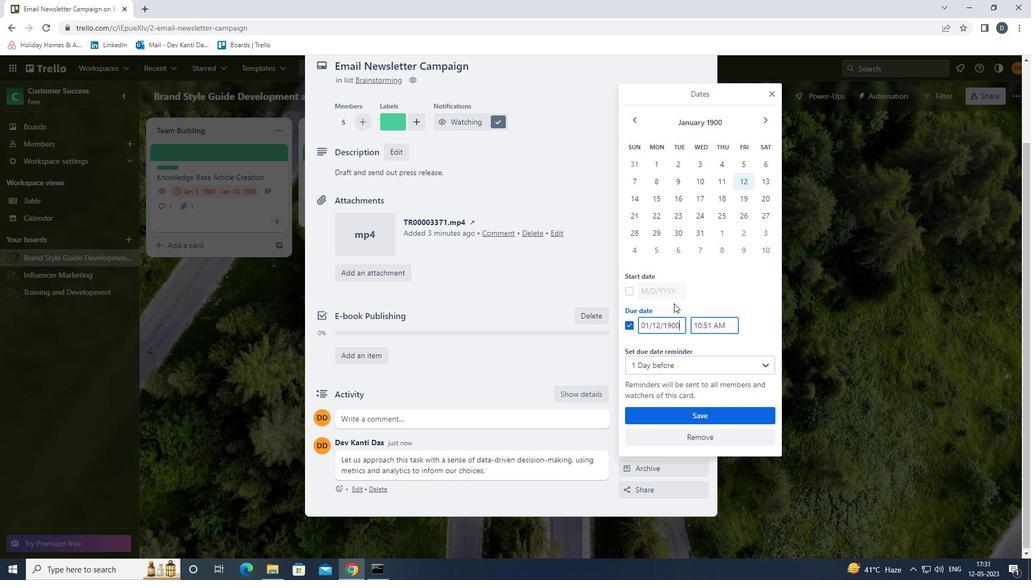 
Action: Mouse pressed left at (640, 296)
Screenshot: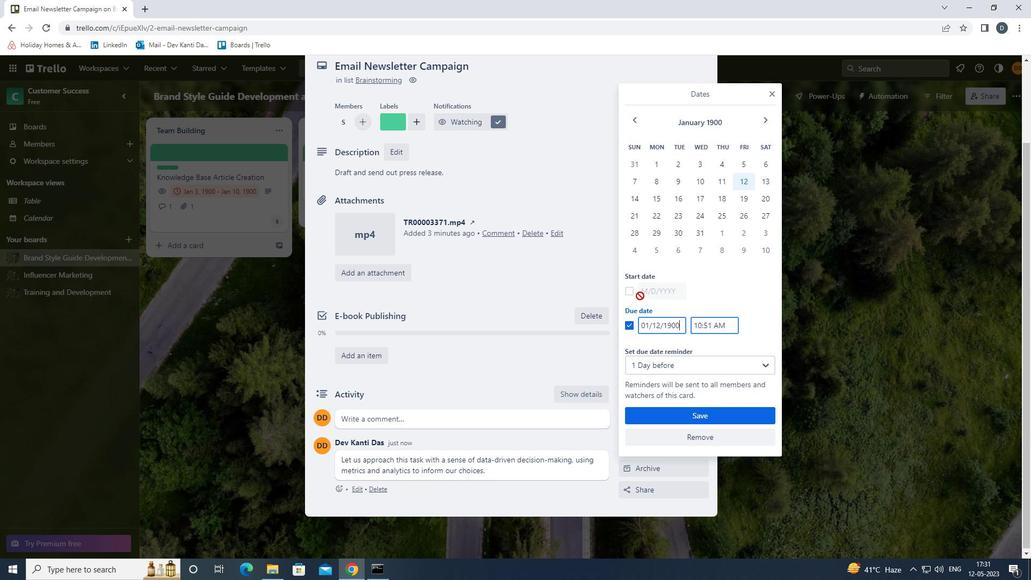 
Action: Mouse moved to (635, 291)
Screenshot: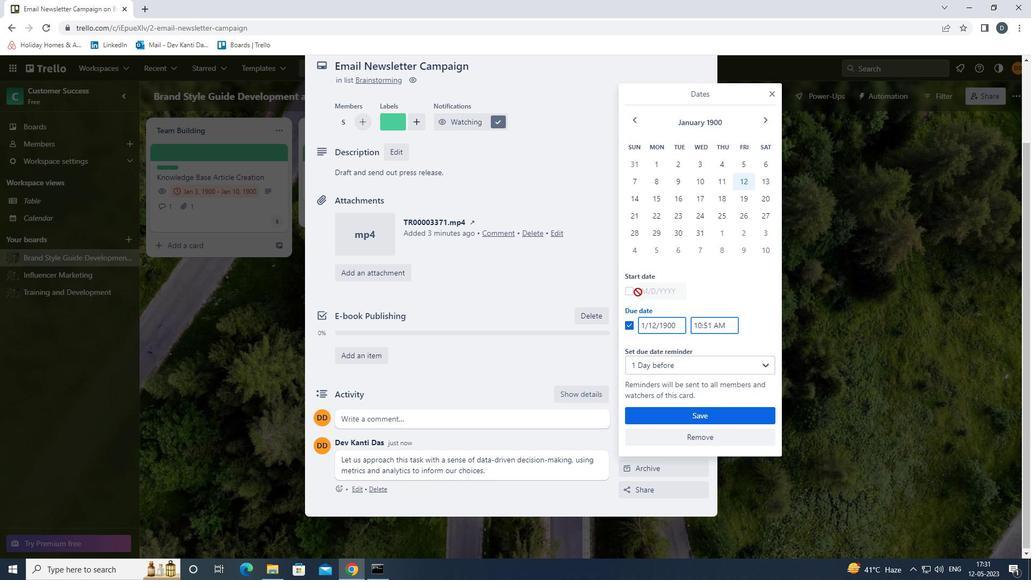 
Action: Mouse pressed left at (635, 291)
Screenshot: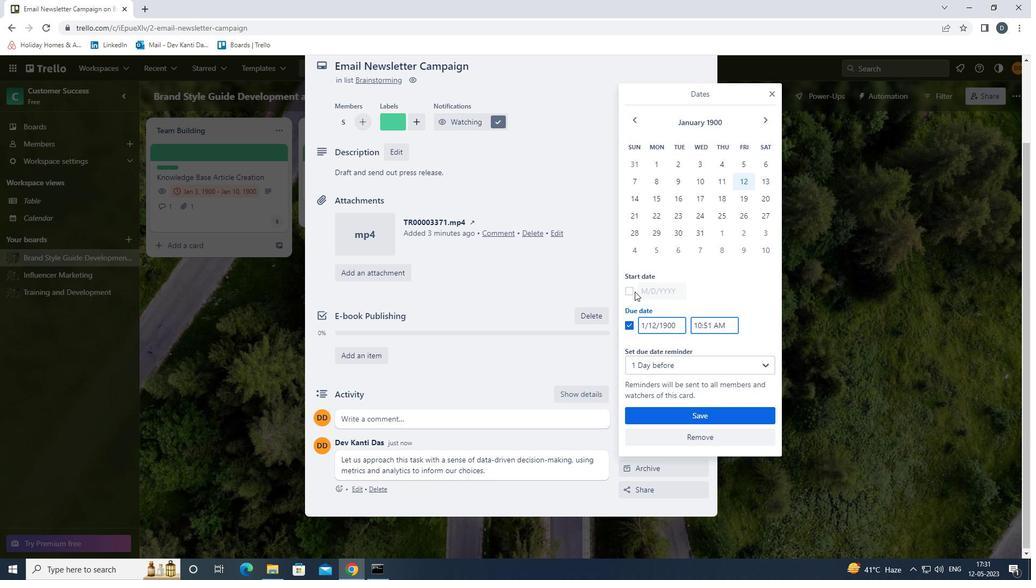 
Action: Mouse moved to (764, 170)
Screenshot: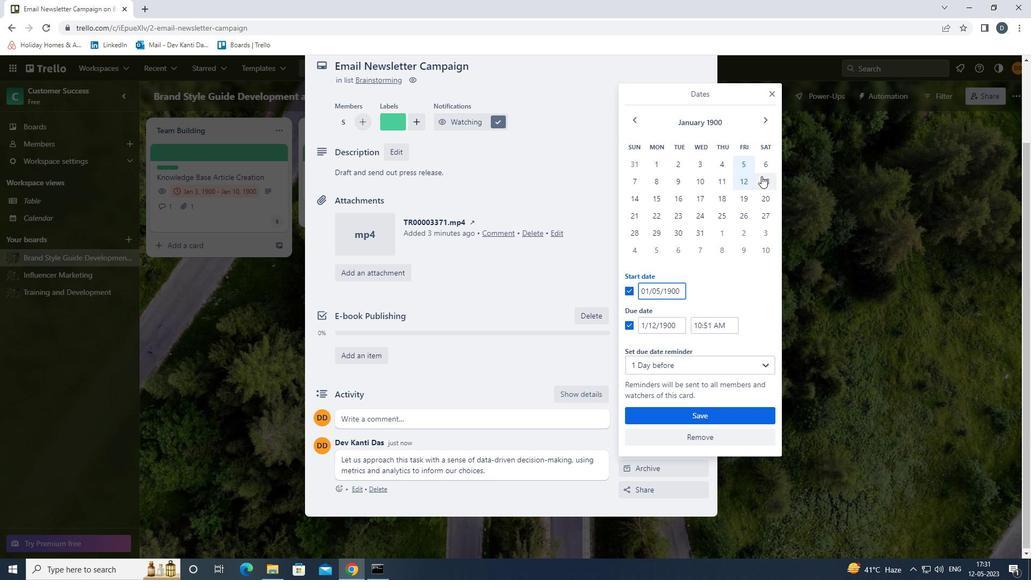 
Action: Mouse pressed left at (764, 170)
Screenshot: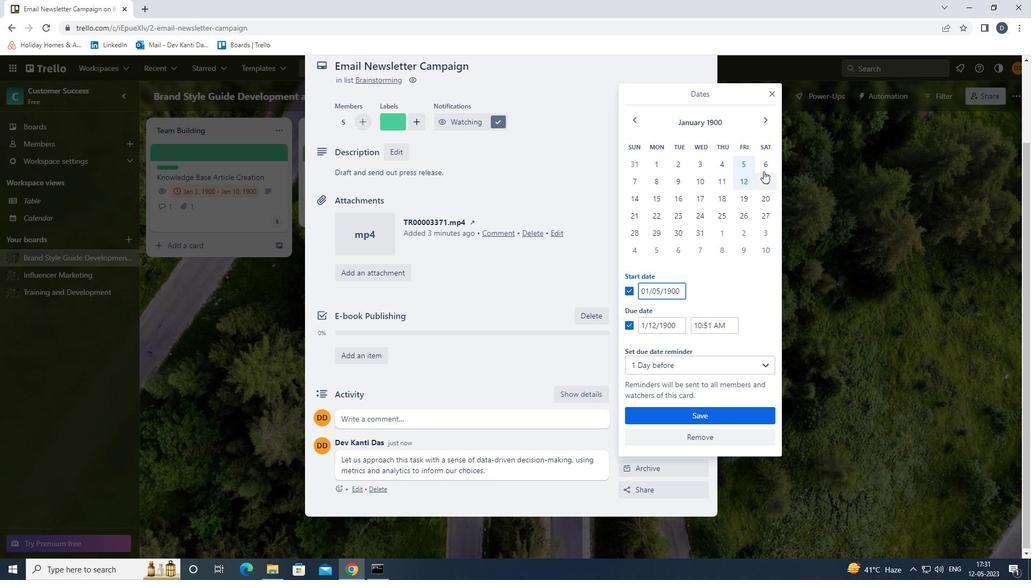 
Action: Mouse moved to (768, 177)
Screenshot: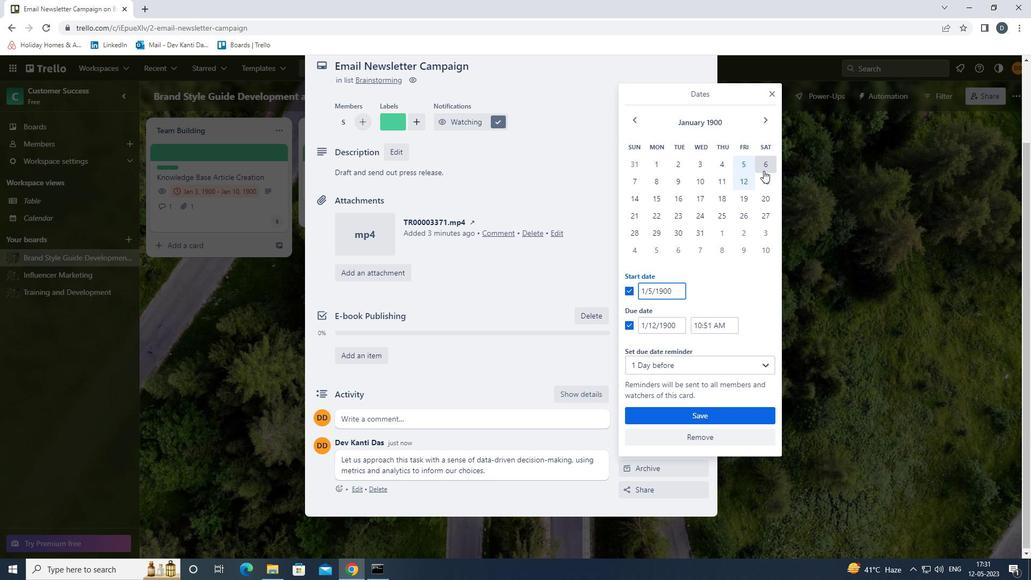 
Action: Mouse pressed left at (768, 177)
Screenshot: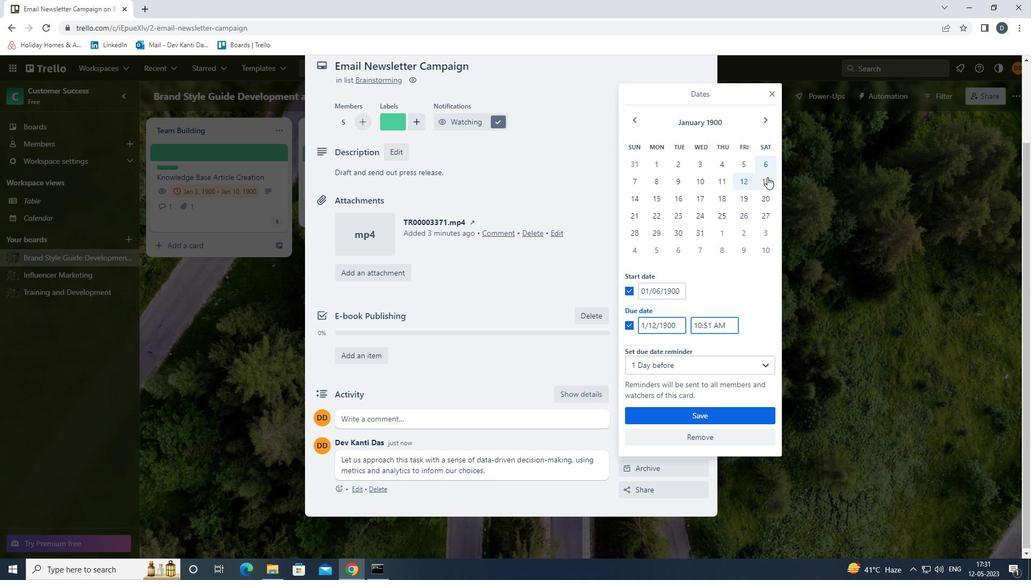 
Action: Mouse moved to (720, 415)
Screenshot: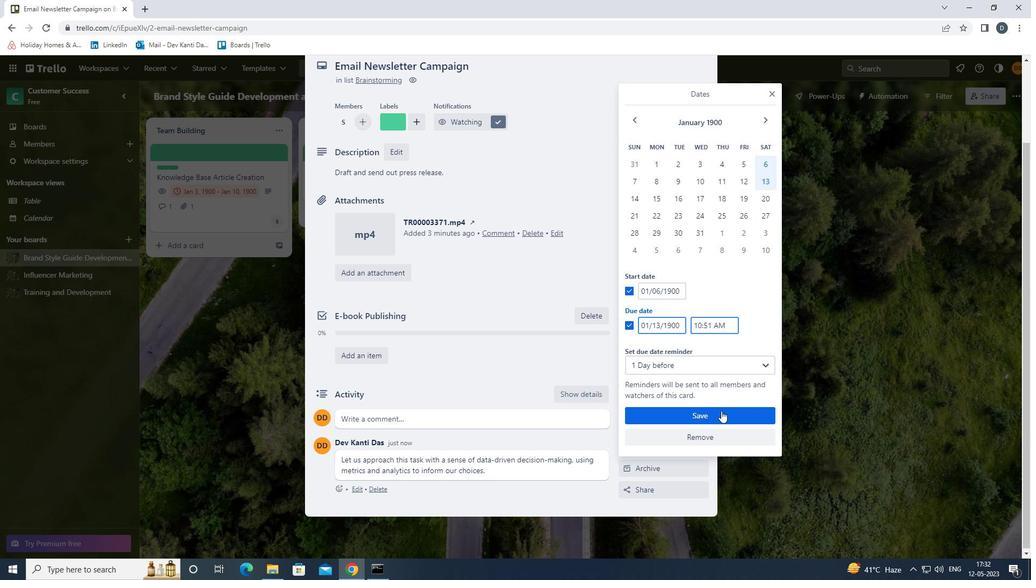 
Action: Mouse pressed left at (720, 415)
Screenshot: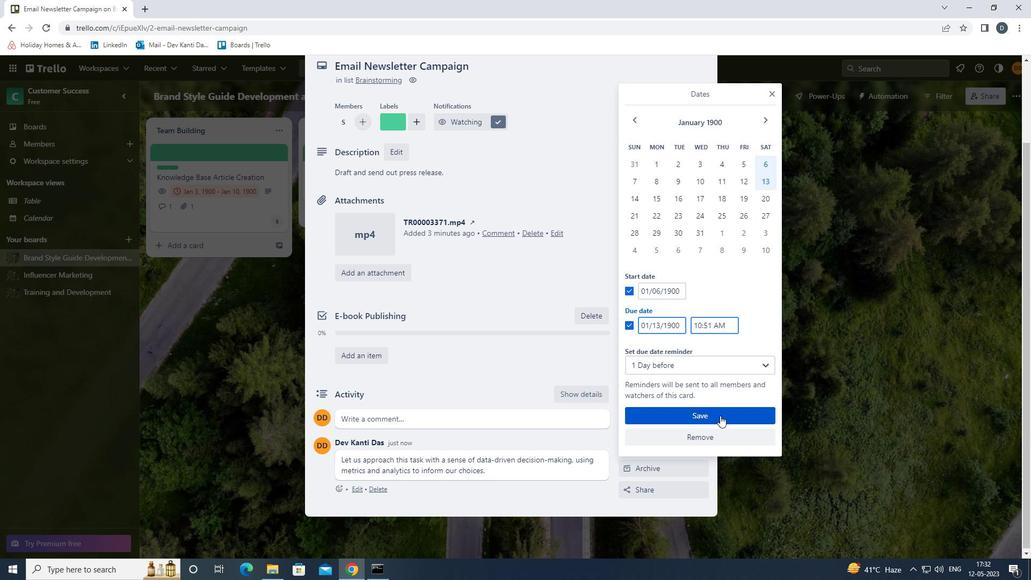 
Action: Mouse moved to (676, 380)
Screenshot: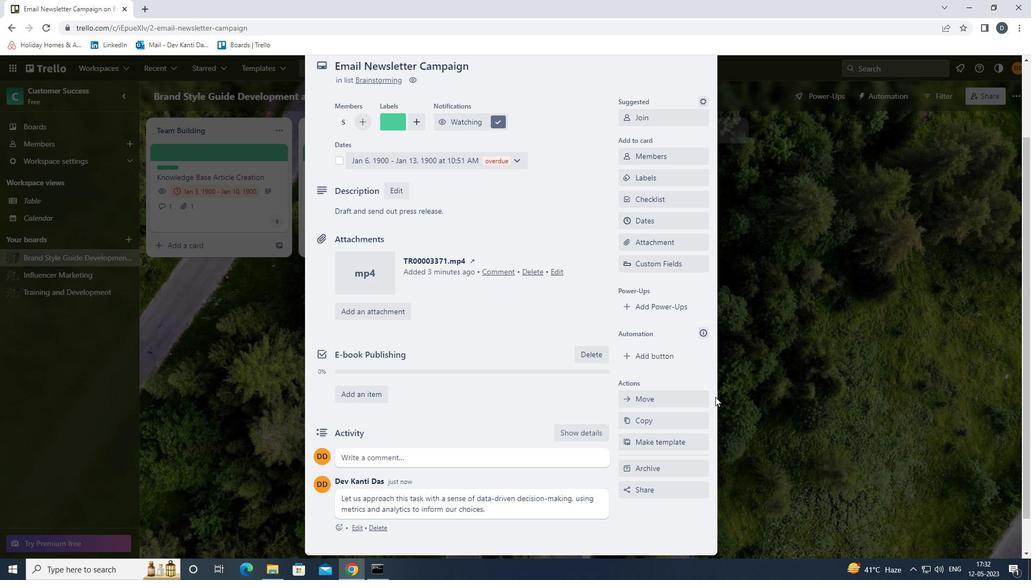 
Action: Mouse scrolled (676, 381) with delta (0, 0)
Screenshot: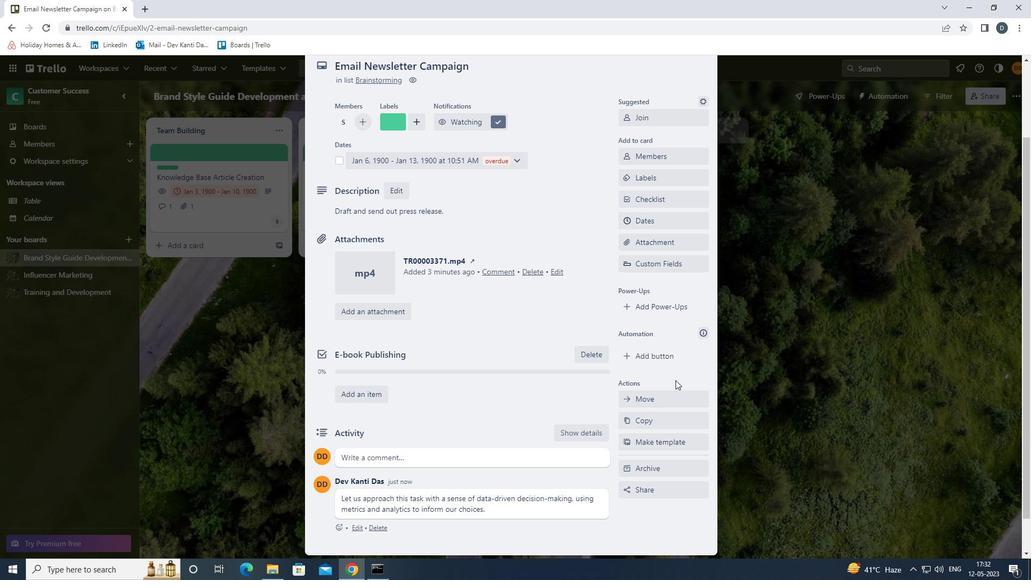 
Action: Mouse scrolled (676, 381) with delta (0, 0)
Screenshot: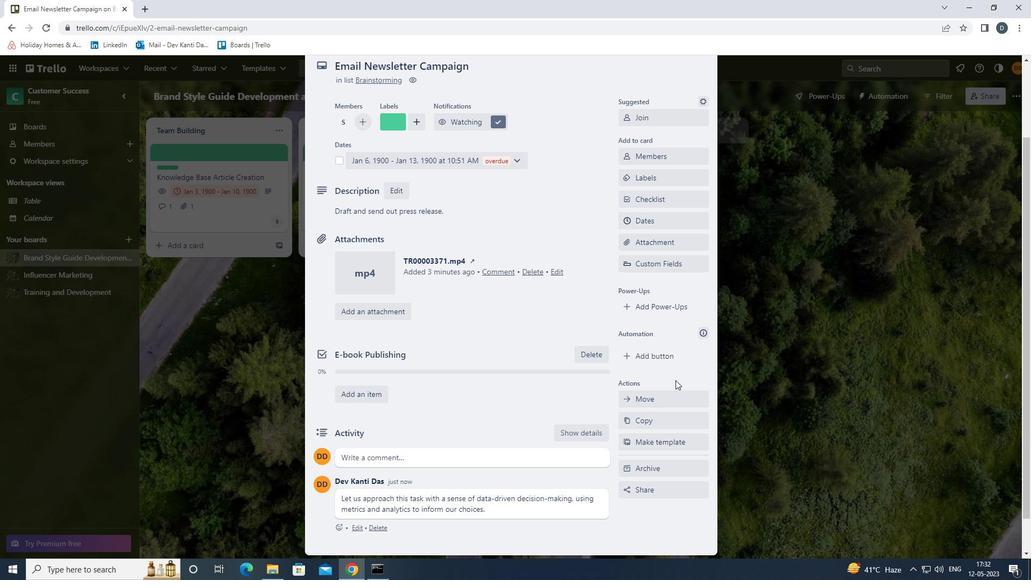 
Action: Mouse moved to (705, 97)
Screenshot: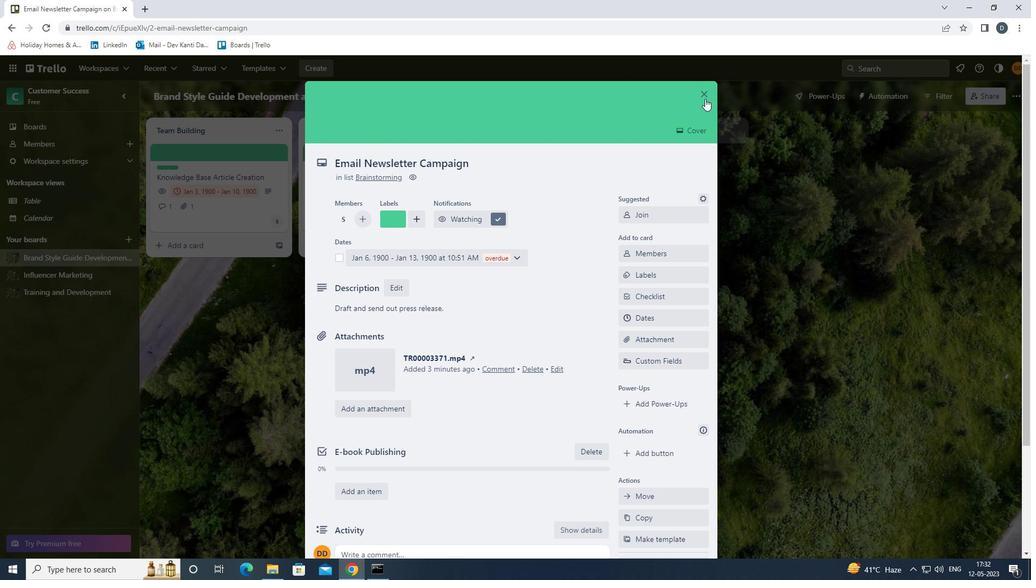 
Action: Mouse pressed left at (705, 97)
Screenshot: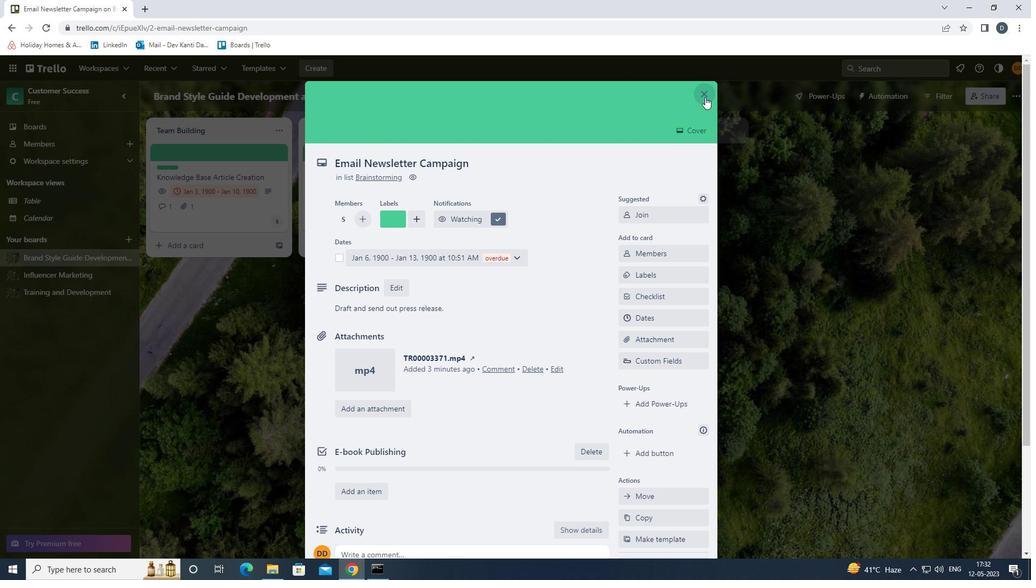 
Action: Mouse moved to (715, 296)
Screenshot: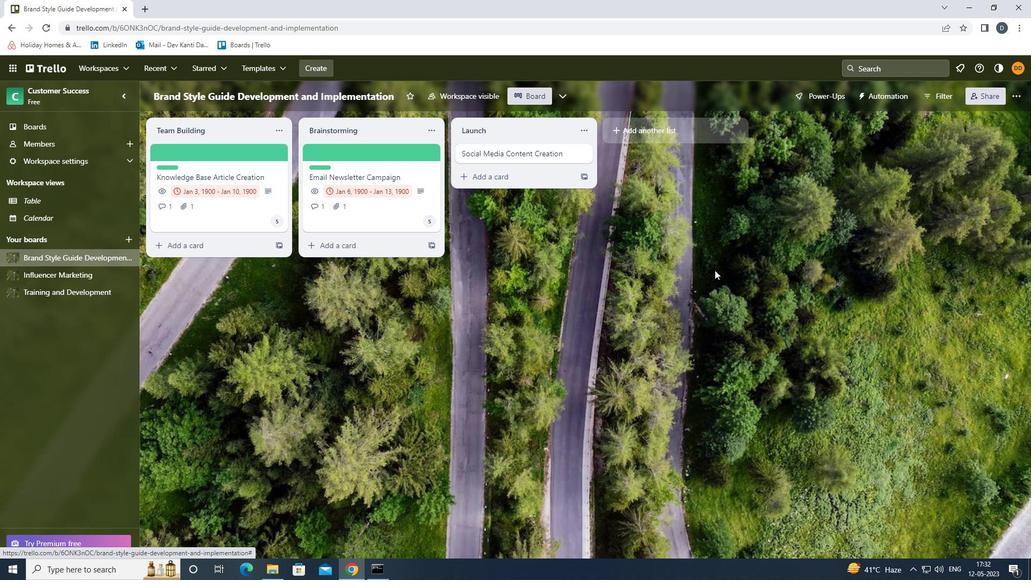 
